Task: Look for space in San Benito Abad, Colombia from 4th August, 2023 to 8th August, 2023 for 1 adult in price range Rs.10000 to Rs.15000. Place can be private room with 1  bedroom having 1 bed and 1 bathroom. Property type can be flatguest house, hotel. Amenities needed are: wifi, washing machine. Booking option can be shelf check-in. Required host language is English.
Action: Mouse moved to (379, 90)
Screenshot: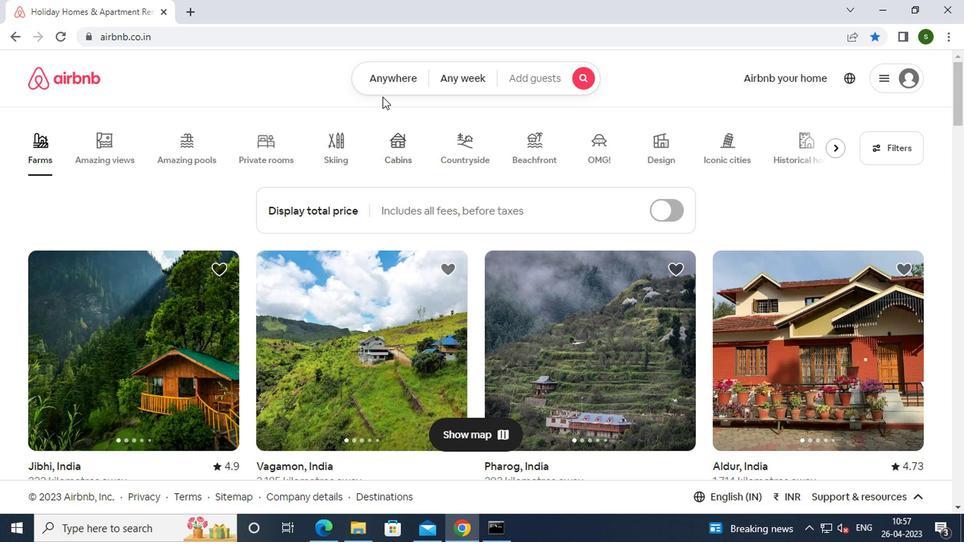 
Action: Mouse pressed left at (379, 90)
Screenshot: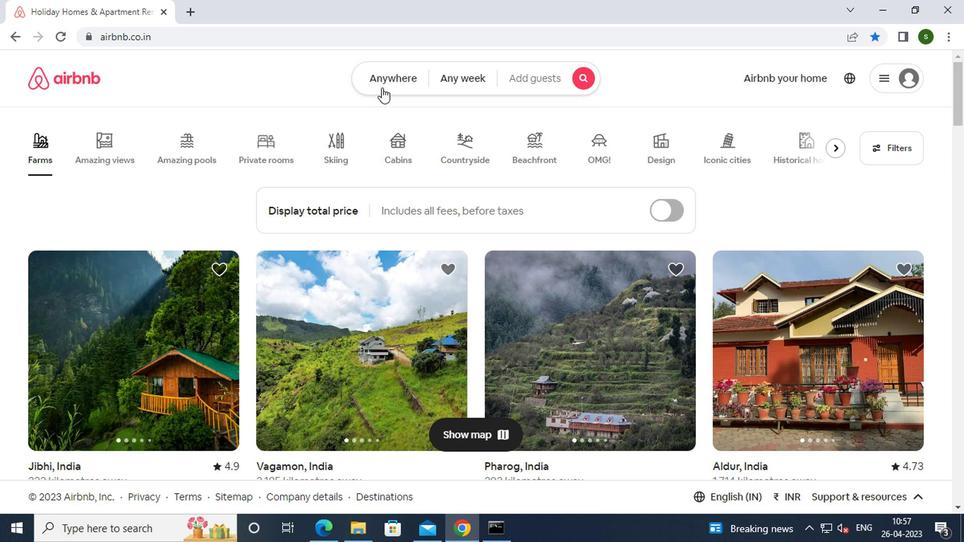 
Action: Mouse moved to (261, 142)
Screenshot: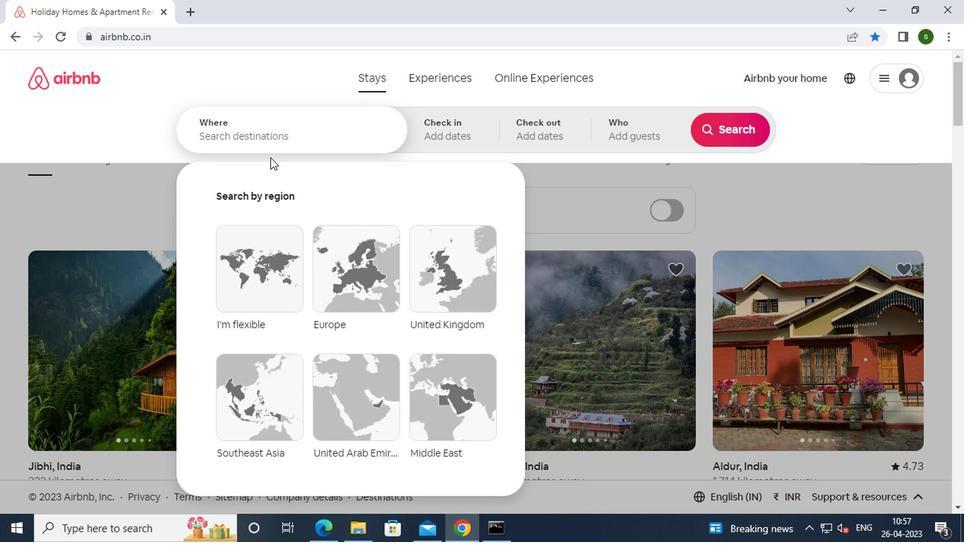 
Action: Mouse pressed left at (261, 142)
Screenshot: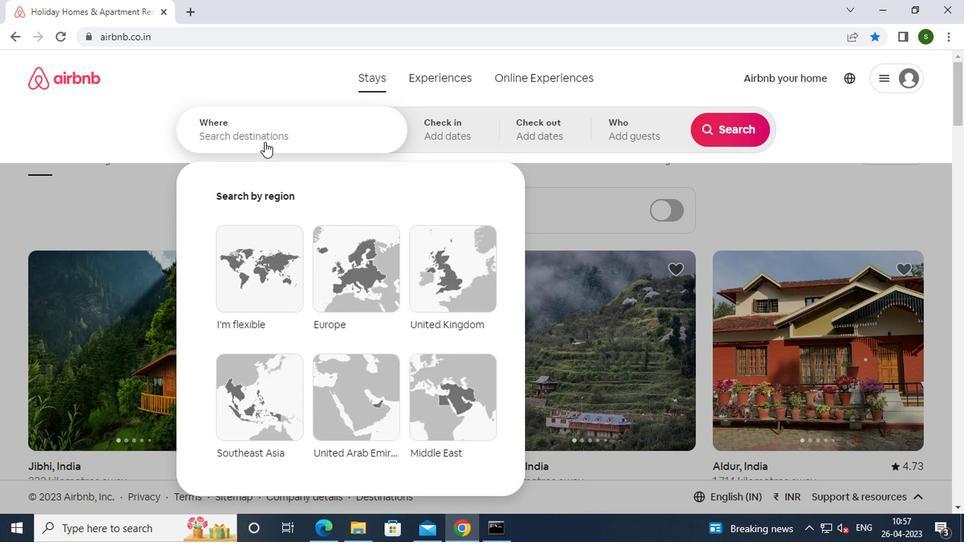 
Action: Mouse moved to (261, 141)
Screenshot: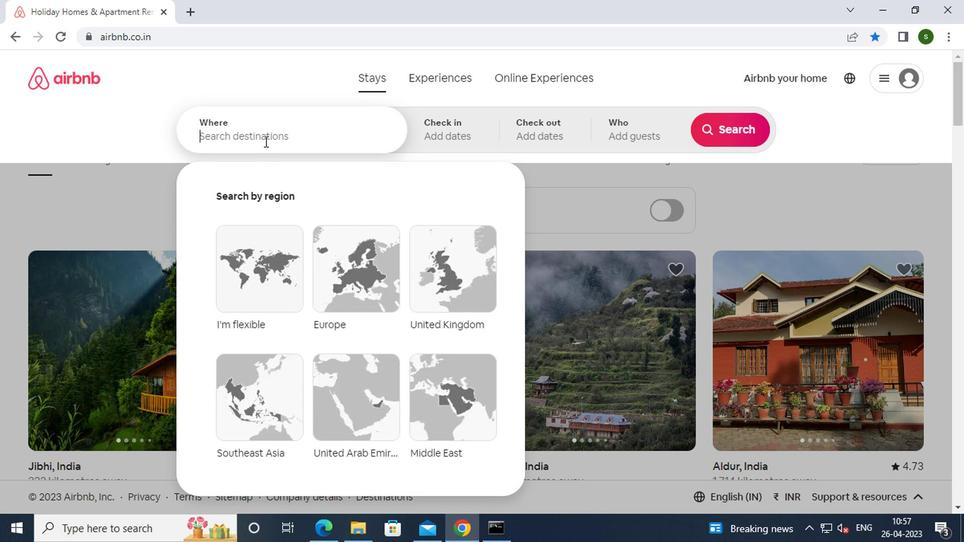 
Action: Key pressed s<Key.caps_lock>an<Key.space><Key.caps_lock>b<Key.caps_lock>enito<Key.space><Key.caps_lock>a<Key.caps_lock>bad,<Key.space><Key.caps_lock>c<Key.caps_lock>olombia<Key.enter>
Screenshot: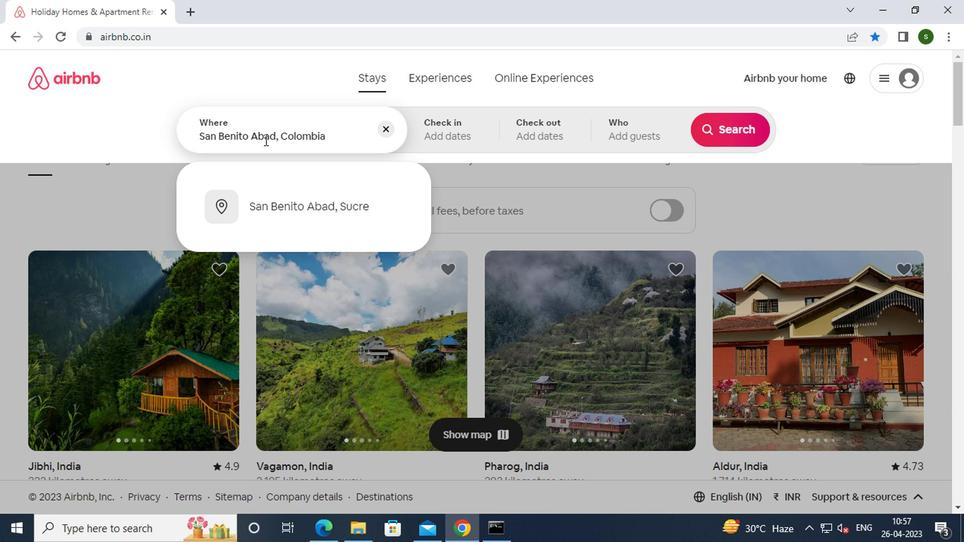 
Action: Mouse moved to (720, 242)
Screenshot: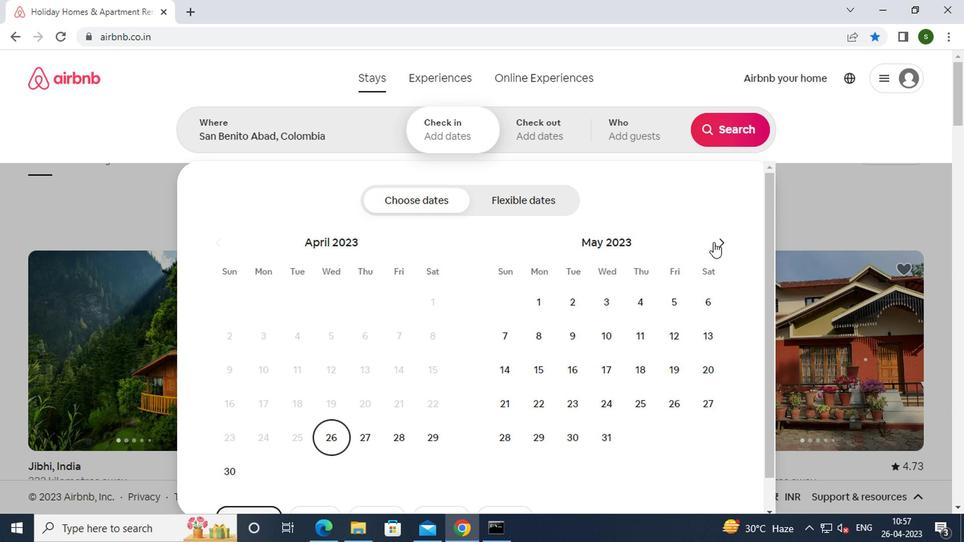 
Action: Mouse pressed left at (720, 242)
Screenshot: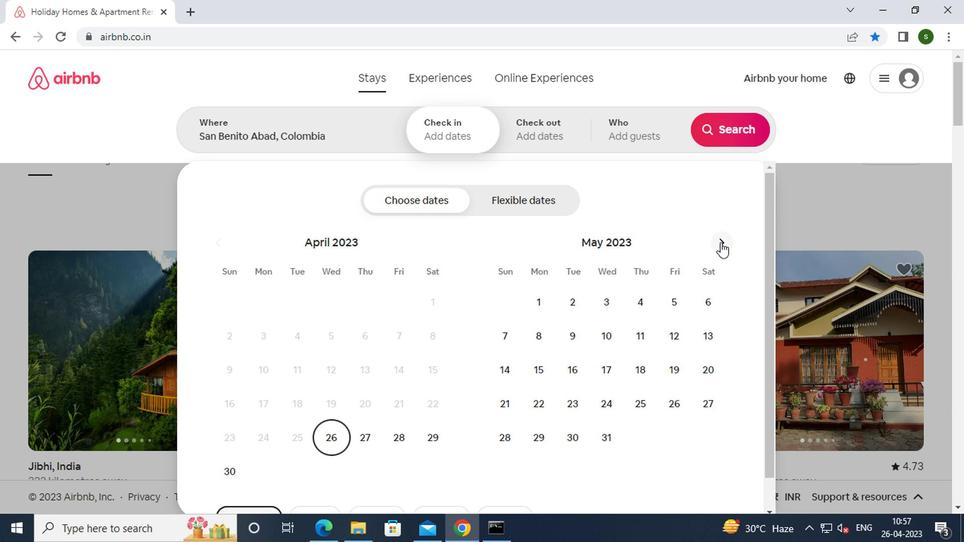 
Action: Mouse moved to (721, 241)
Screenshot: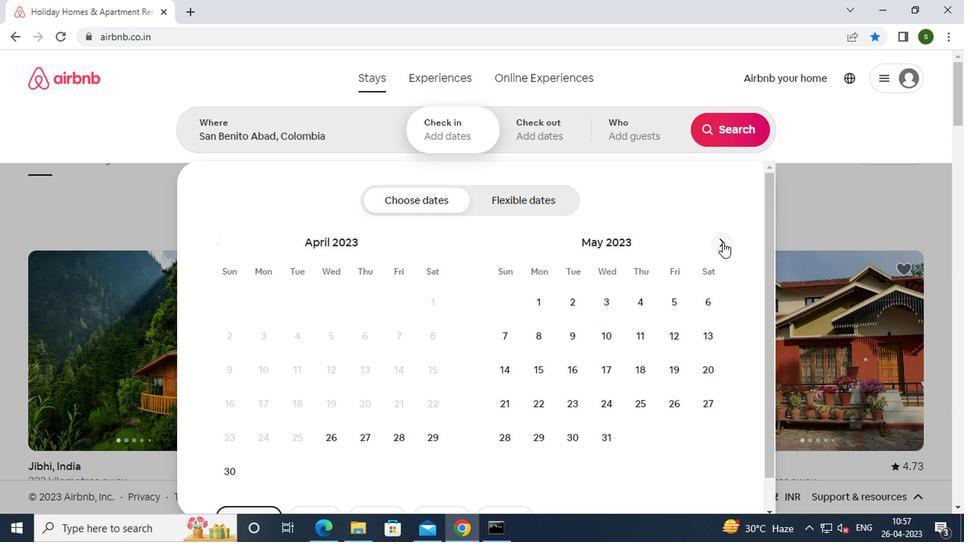 
Action: Mouse pressed left at (721, 241)
Screenshot: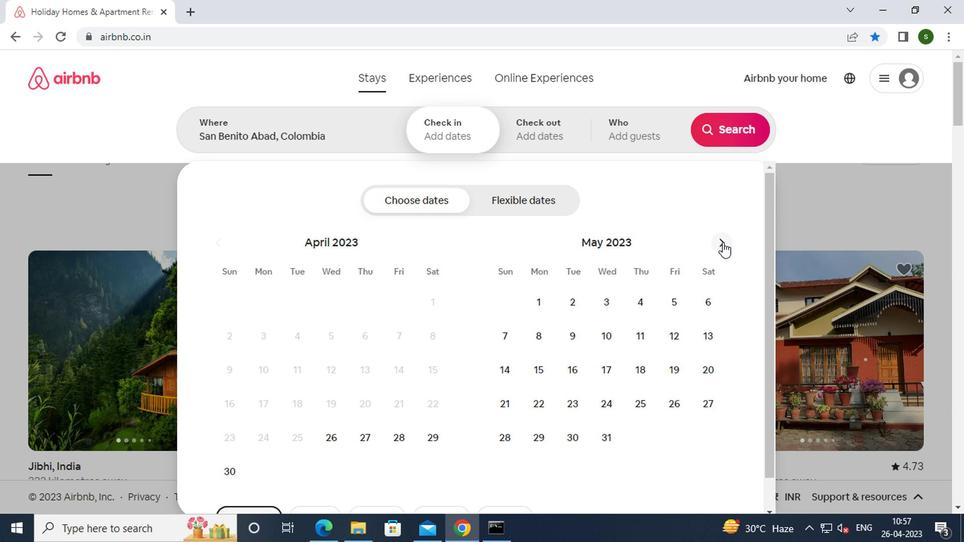 
Action: Mouse pressed left at (721, 241)
Screenshot: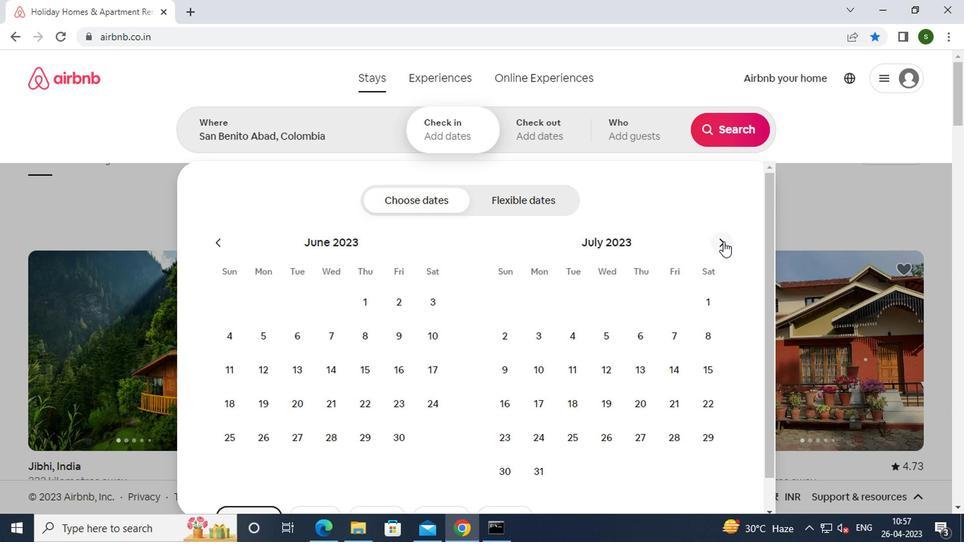 
Action: Mouse moved to (667, 293)
Screenshot: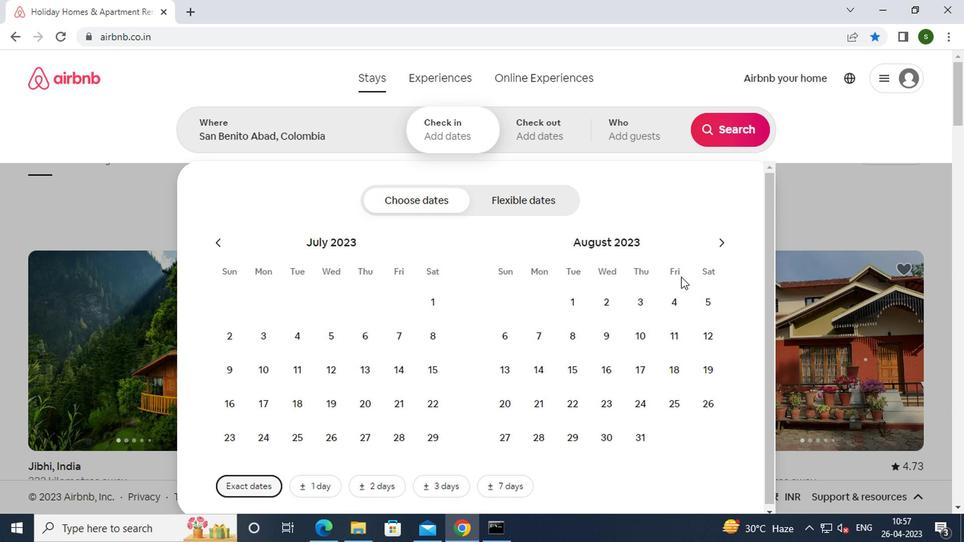 
Action: Mouse pressed left at (667, 293)
Screenshot: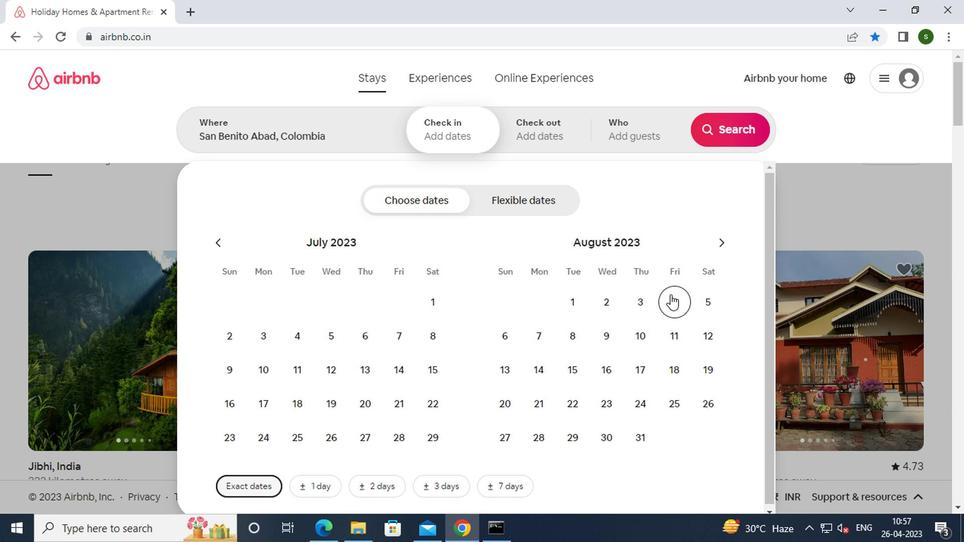 
Action: Mouse moved to (574, 329)
Screenshot: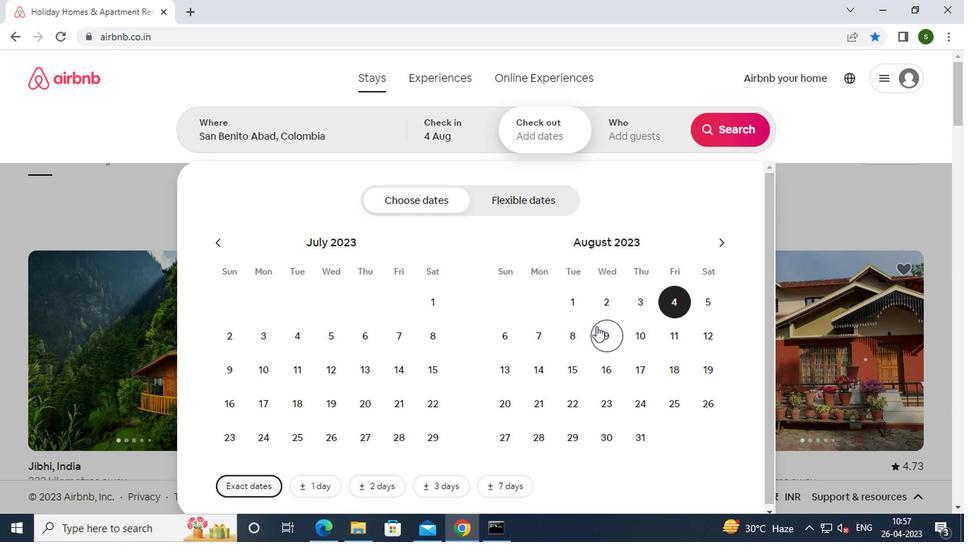 
Action: Mouse pressed left at (574, 329)
Screenshot: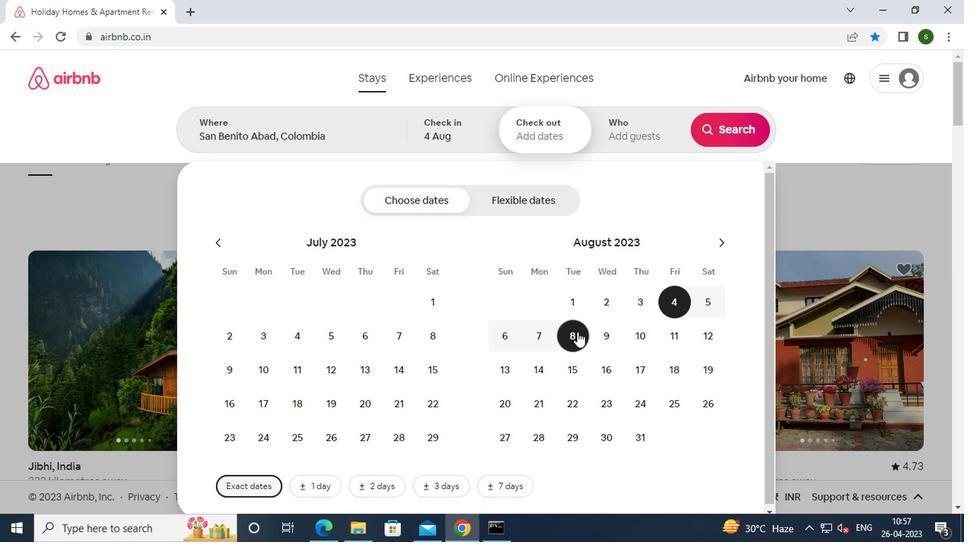 
Action: Mouse moved to (626, 134)
Screenshot: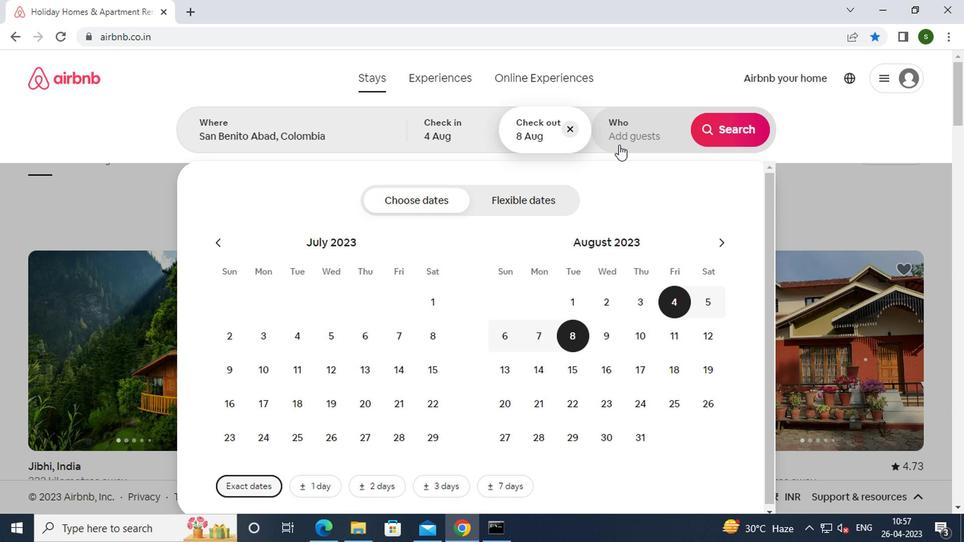 
Action: Mouse pressed left at (626, 134)
Screenshot: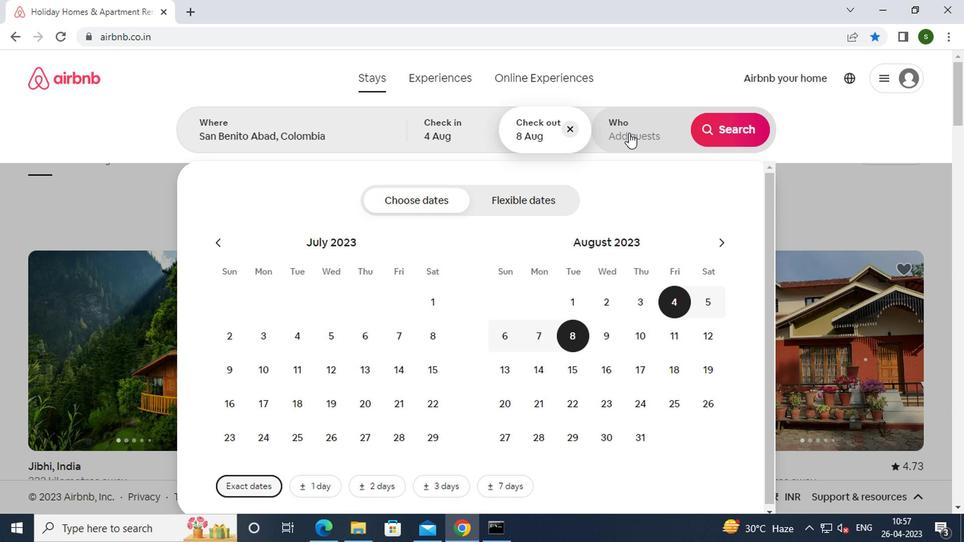 
Action: Mouse moved to (730, 208)
Screenshot: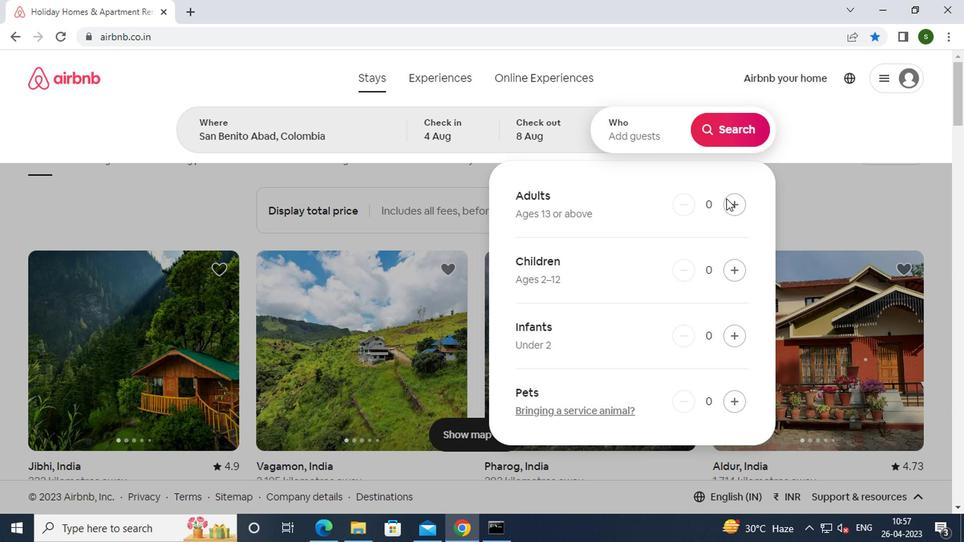 
Action: Mouse pressed left at (730, 208)
Screenshot: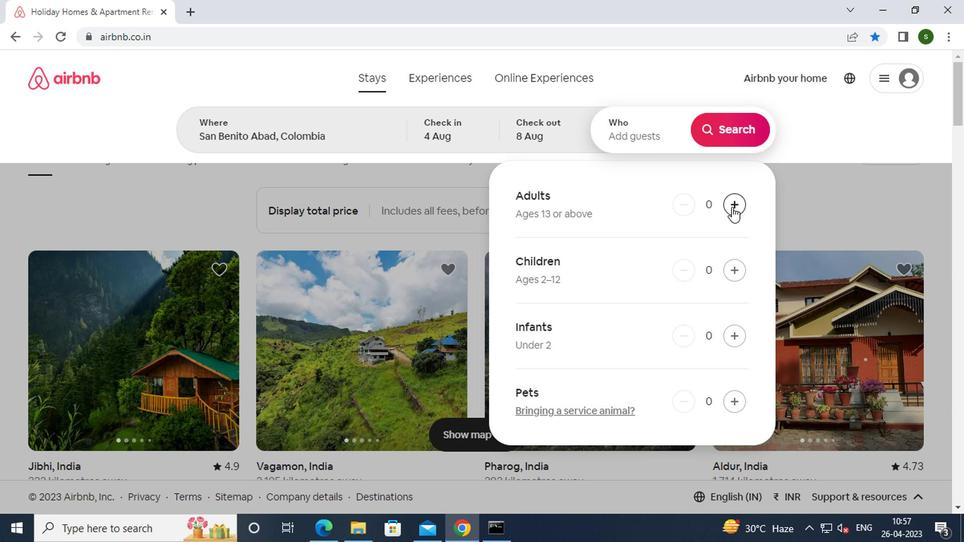 
Action: Mouse moved to (723, 137)
Screenshot: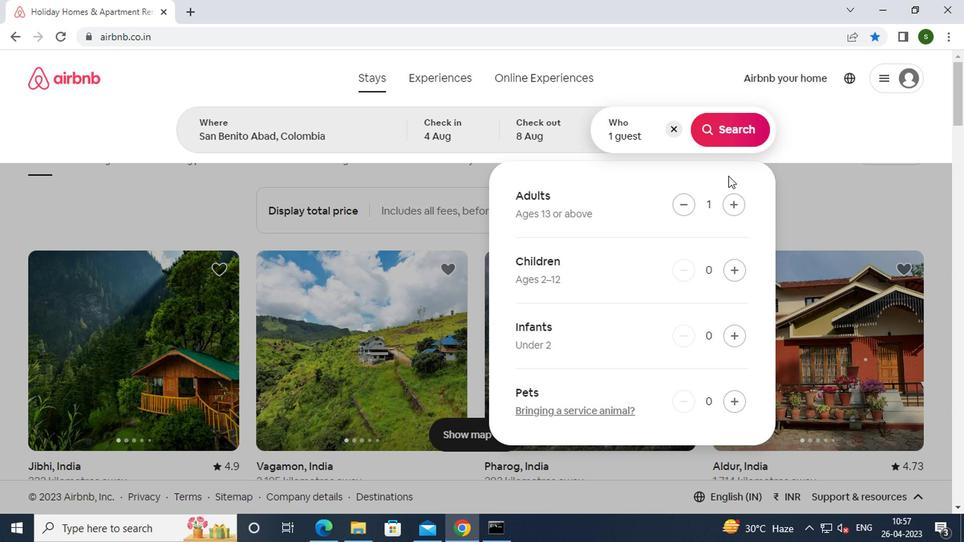 
Action: Mouse pressed left at (723, 137)
Screenshot: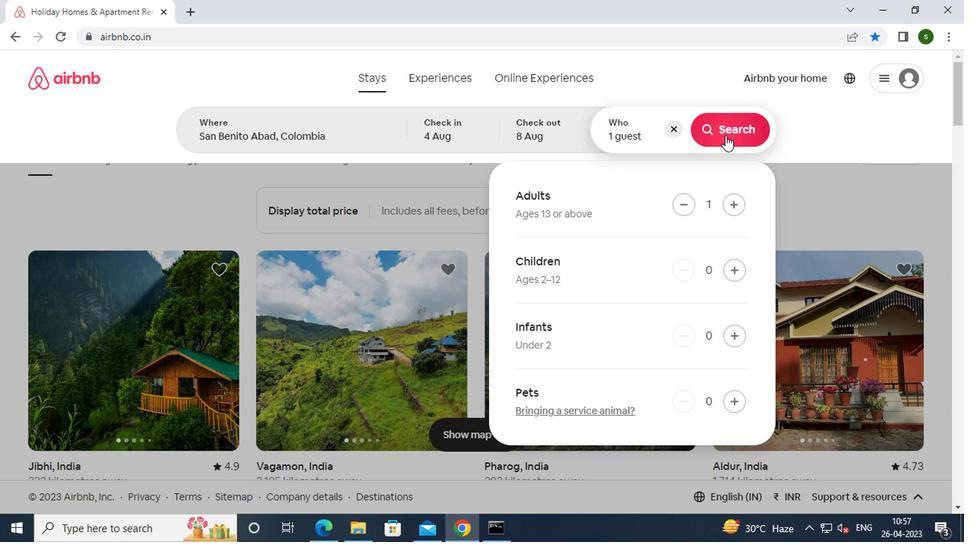 
Action: Mouse moved to (907, 136)
Screenshot: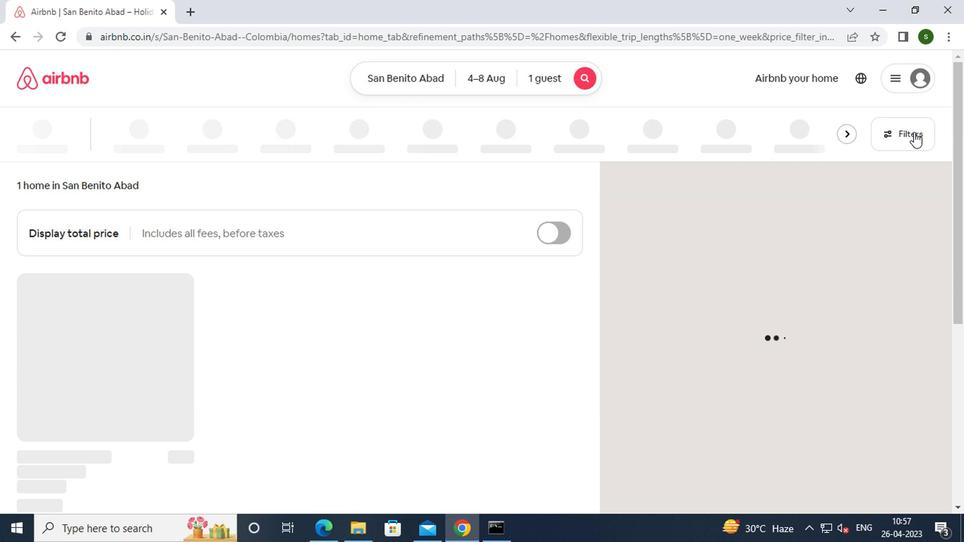 
Action: Mouse pressed left at (907, 136)
Screenshot: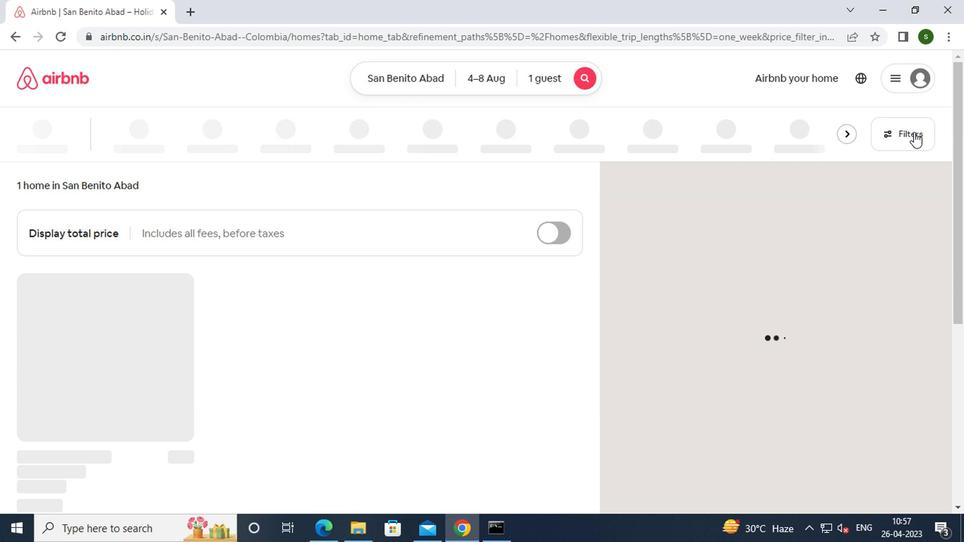 
Action: Mouse moved to (435, 267)
Screenshot: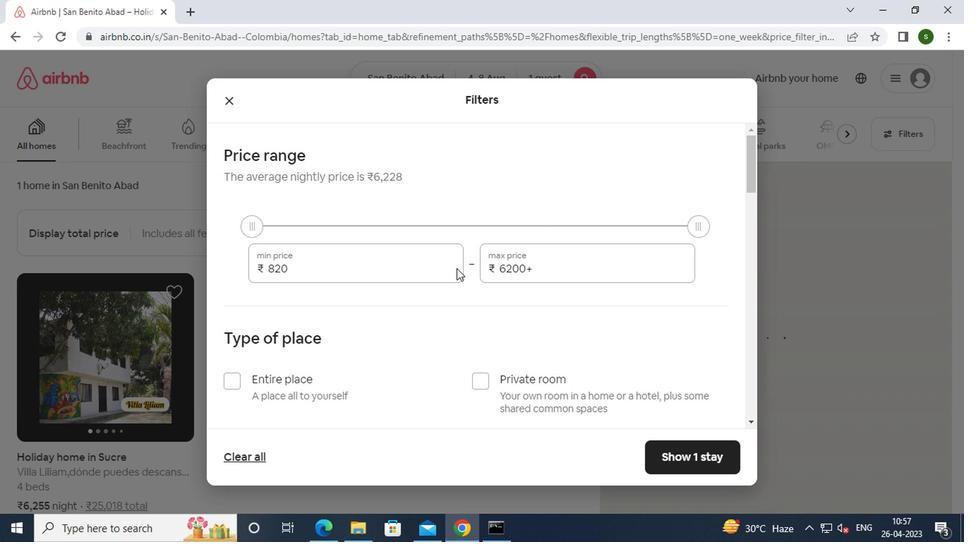 
Action: Mouse pressed left at (435, 267)
Screenshot: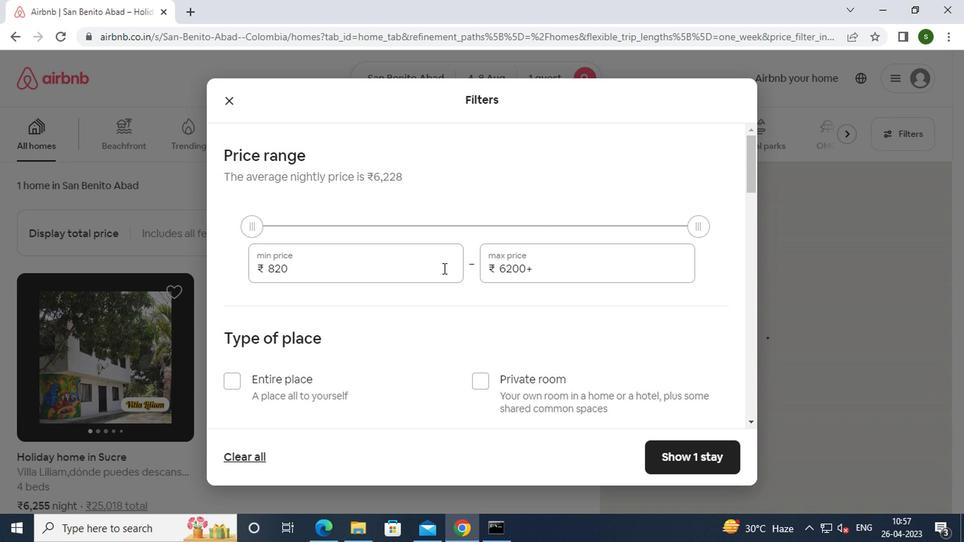 
Action: Mouse moved to (434, 268)
Screenshot: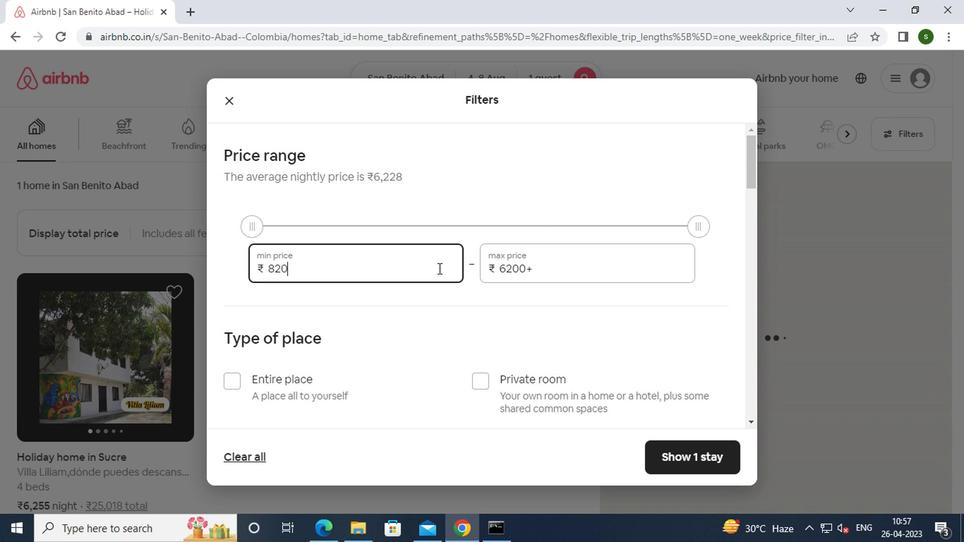 
Action: Key pressed <Key.backspace><Key.backspace><Key.backspace><Key.backspace><Key.backspace><Key.backspace><Key.backspace><Key.backspace><Key.backspace>10000
Screenshot: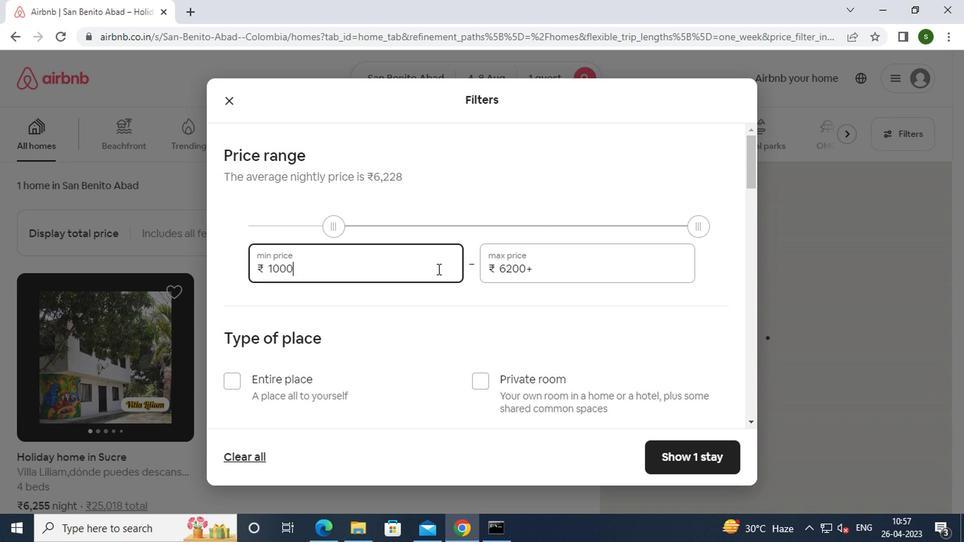 
Action: Mouse moved to (570, 271)
Screenshot: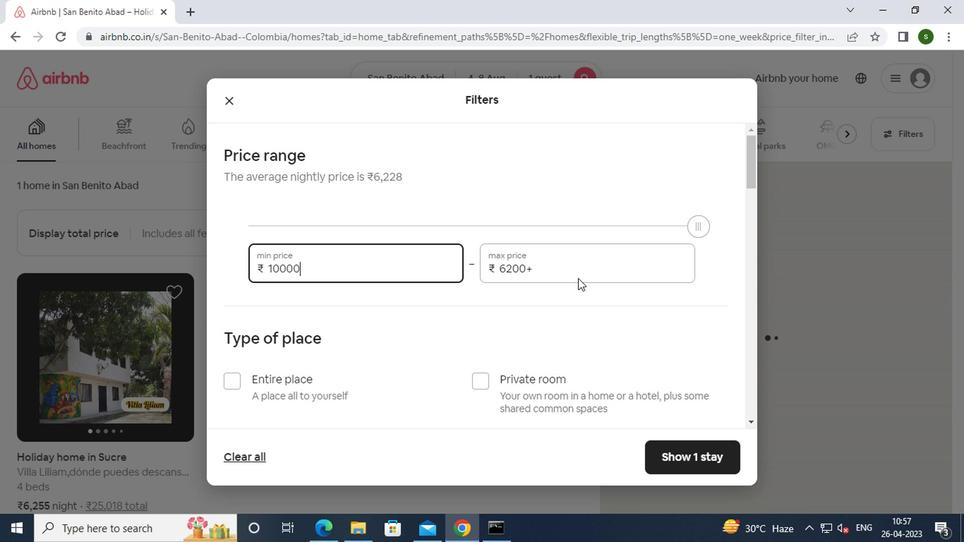 
Action: Mouse pressed left at (570, 271)
Screenshot: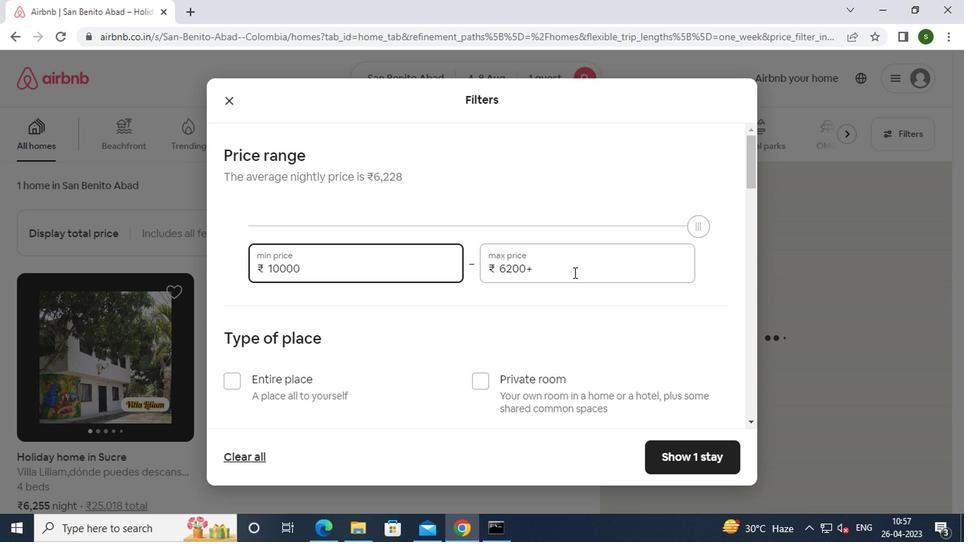 
Action: Key pressed <Key.backspace><Key.backspace><Key.backspace><Key.backspace><Key.backspace><Key.backspace><Key.backspace><Key.backspace><Key.backspace><Key.backspace>15000
Screenshot: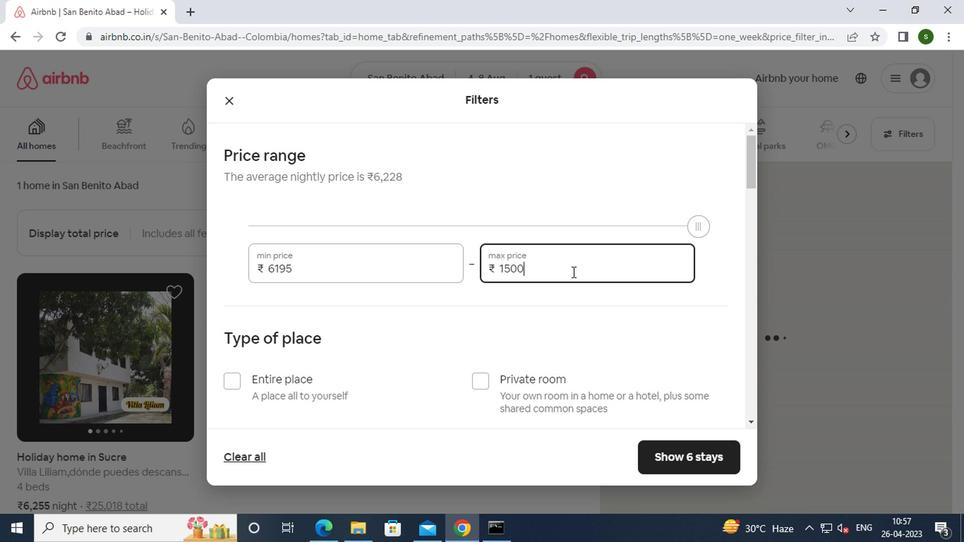 
Action: Mouse moved to (467, 289)
Screenshot: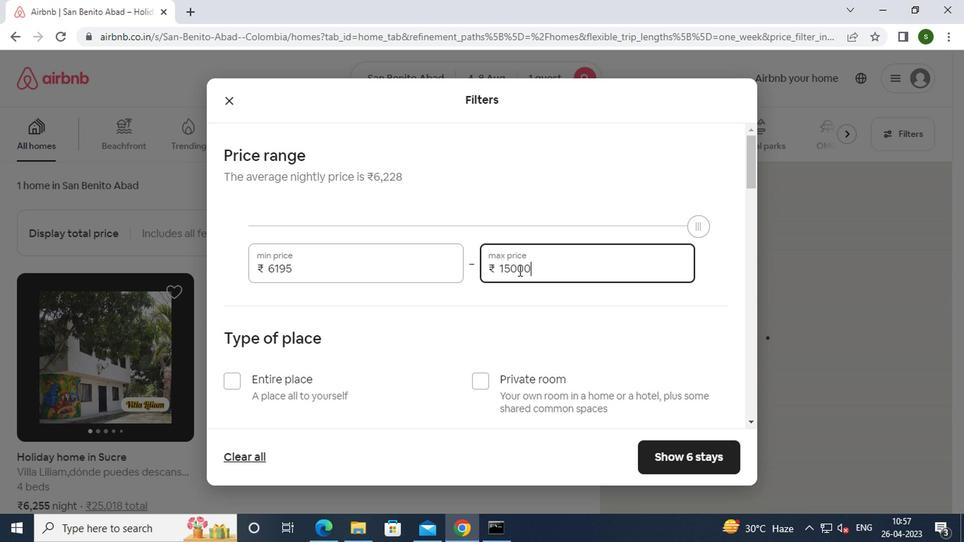 
Action: Mouse scrolled (467, 288) with delta (0, -1)
Screenshot: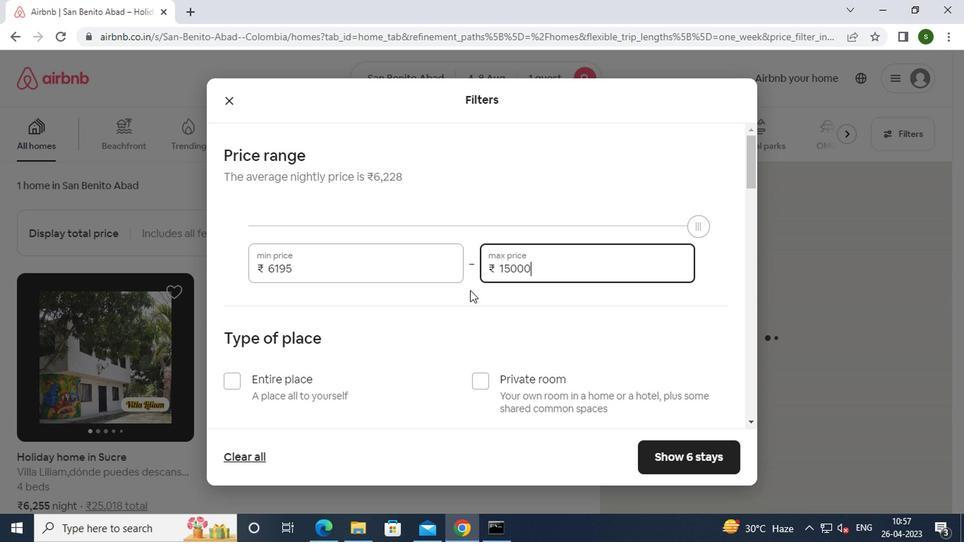 
Action: Mouse moved to (476, 306)
Screenshot: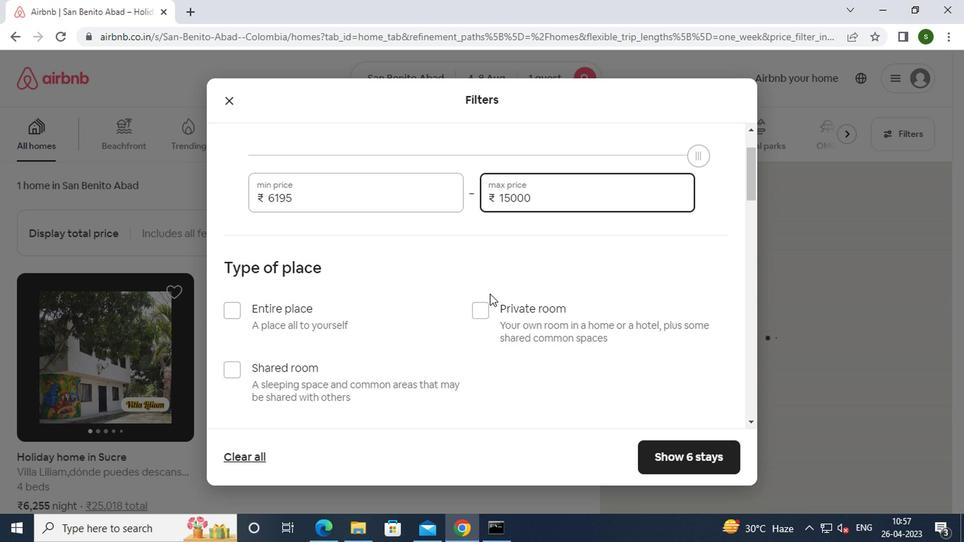 
Action: Mouse pressed left at (476, 306)
Screenshot: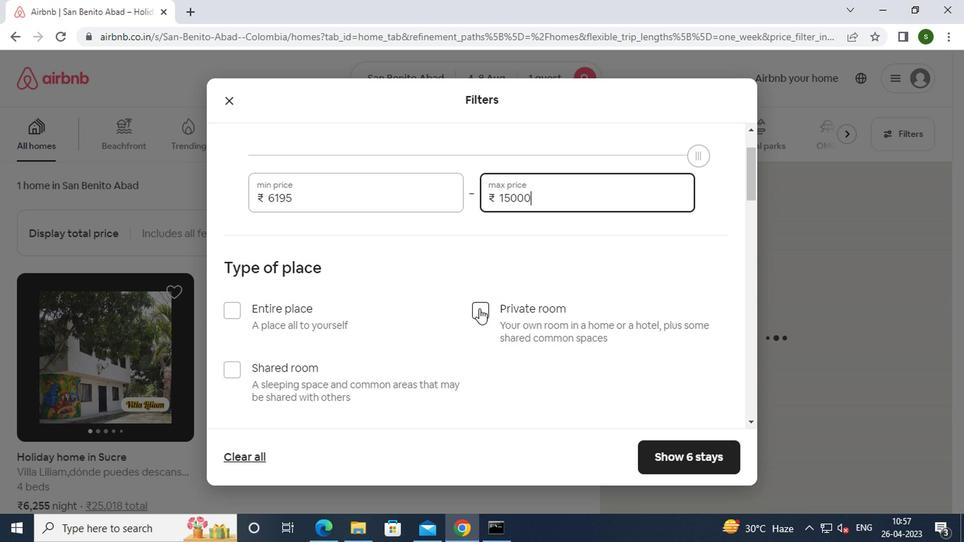 
Action: Mouse moved to (417, 282)
Screenshot: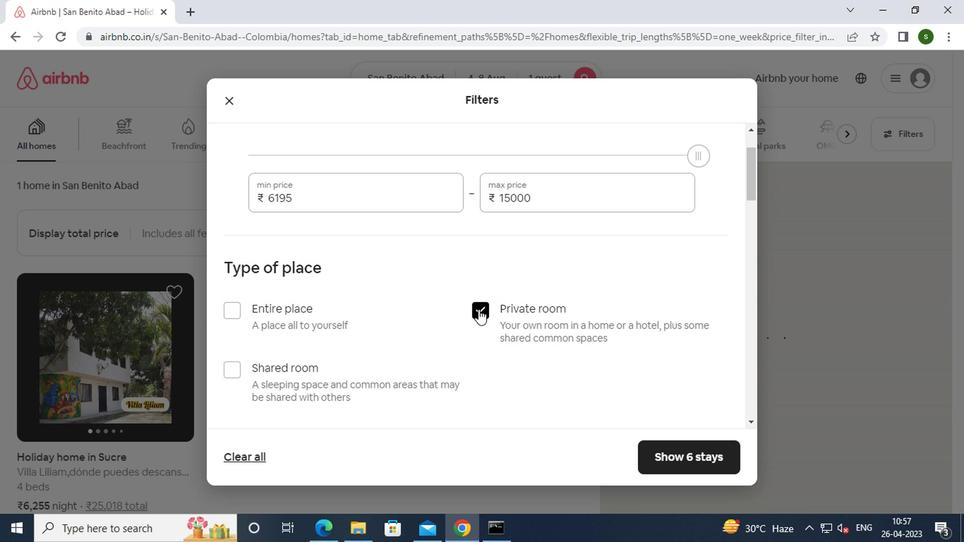 
Action: Mouse scrolled (417, 281) with delta (0, -1)
Screenshot: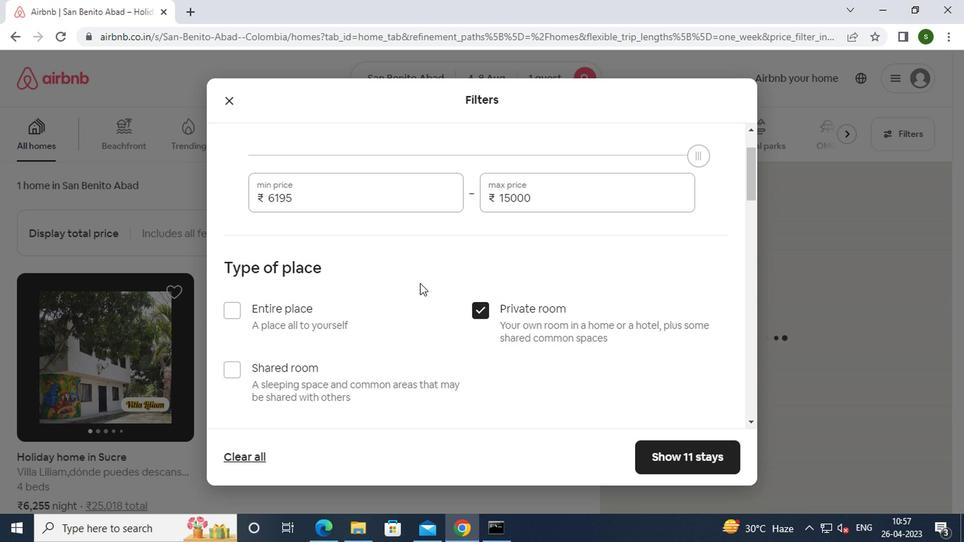 
Action: Mouse scrolled (417, 281) with delta (0, -1)
Screenshot: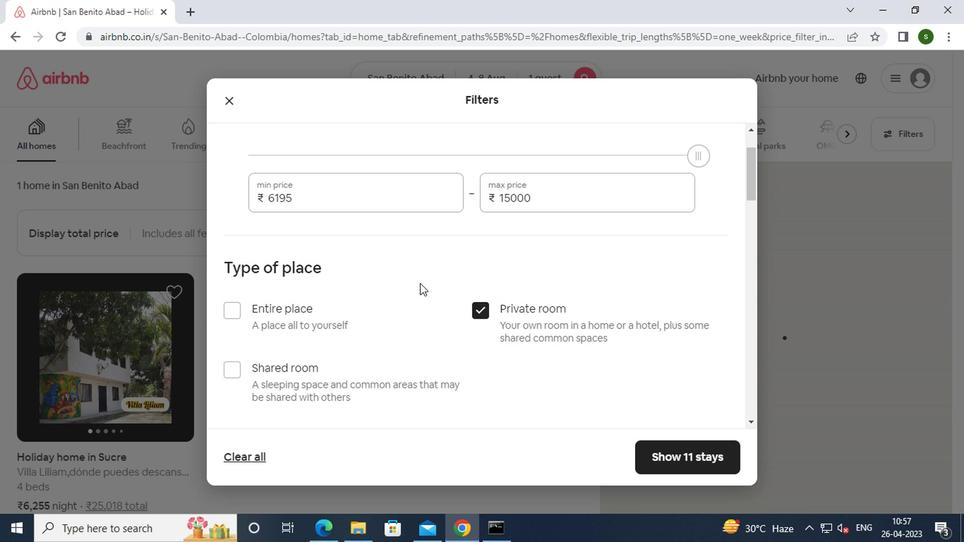 
Action: Mouse scrolled (417, 281) with delta (0, -1)
Screenshot: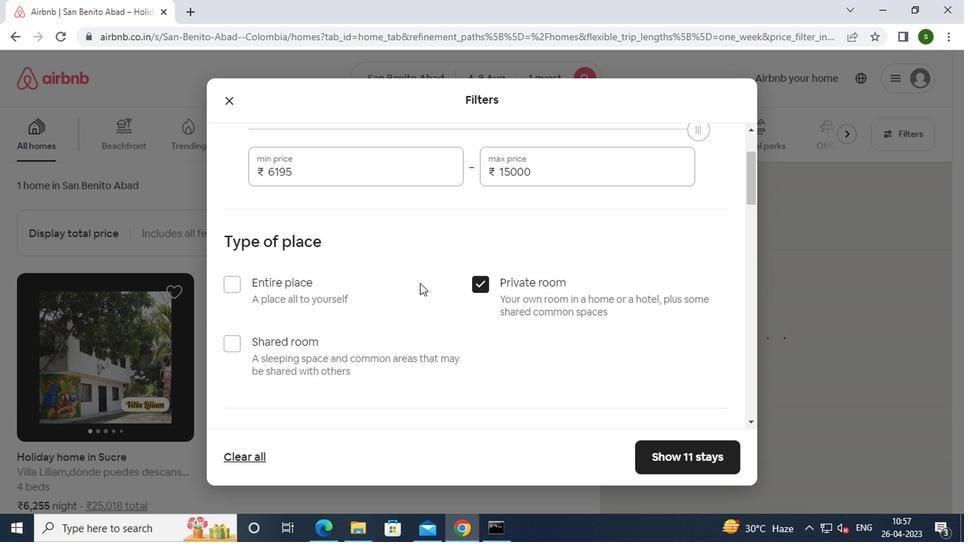 
Action: Mouse scrolled (417, 281) with delta (0, -1)
Screenshot: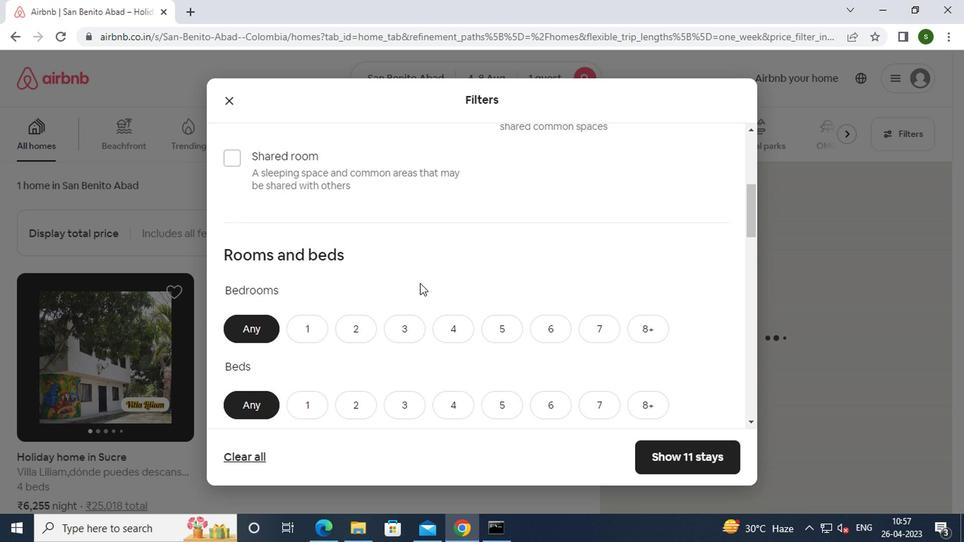 
Action: Mouse scrolled (417, 281) with delta (0, -1)
Screenshot: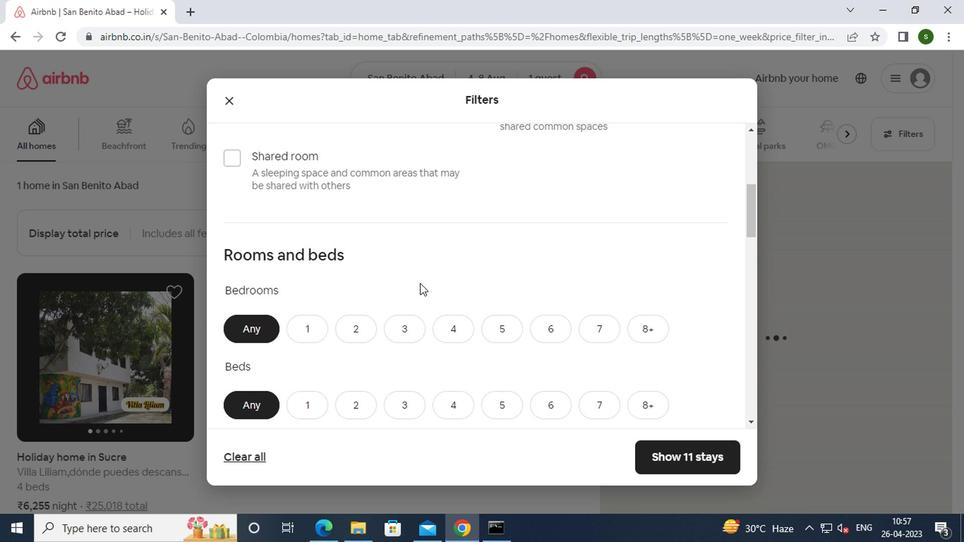 
Action: Mouse moved to (310, 186)
Screenshot: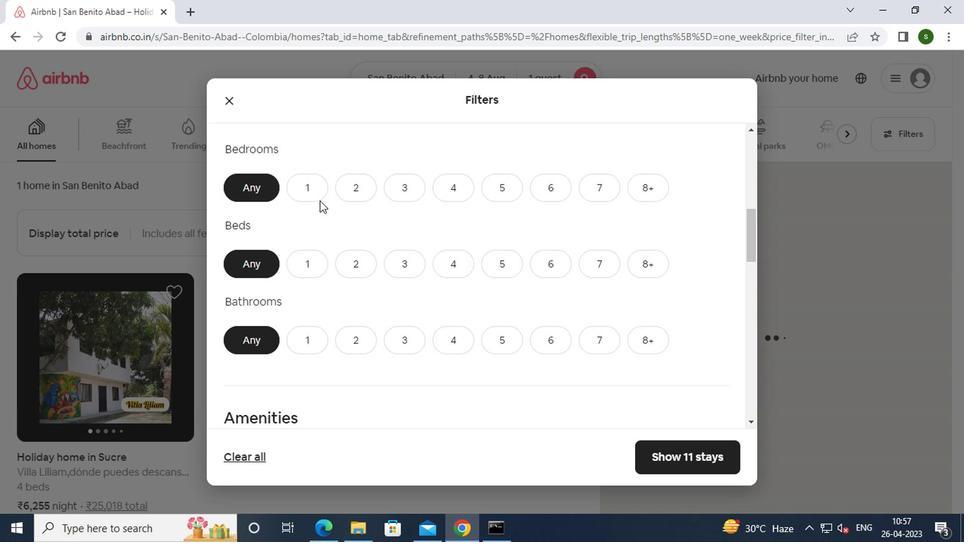 
Action: Mouse pressed left at (310, 186)
Screenshot: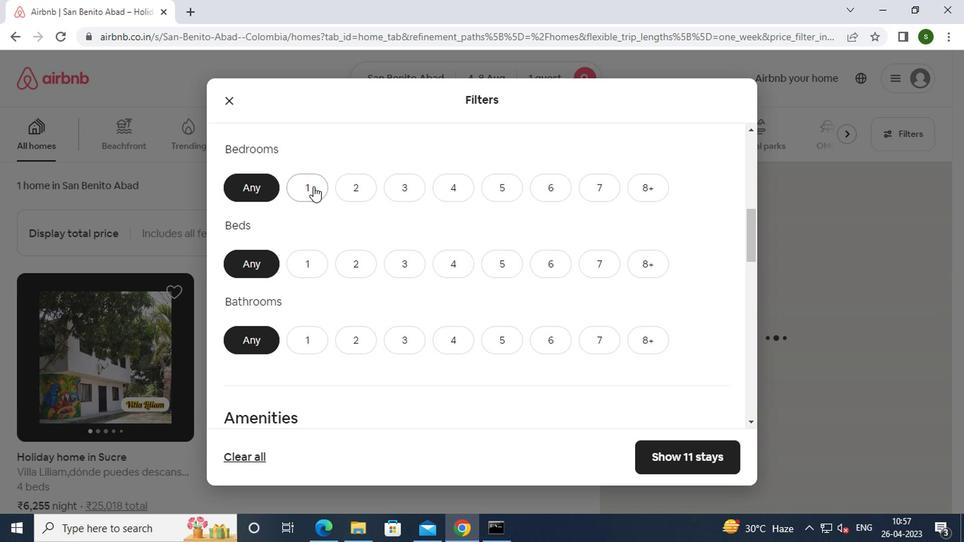 
Action: Mouse moved to (313, 264)
Screenshot: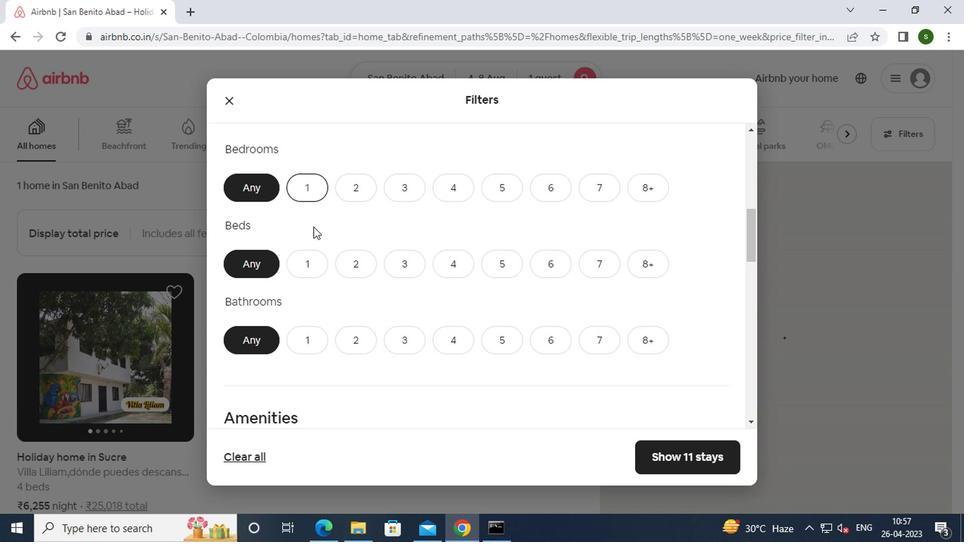 
Action: Mouse pressed left at (313, 264)
Screenshot: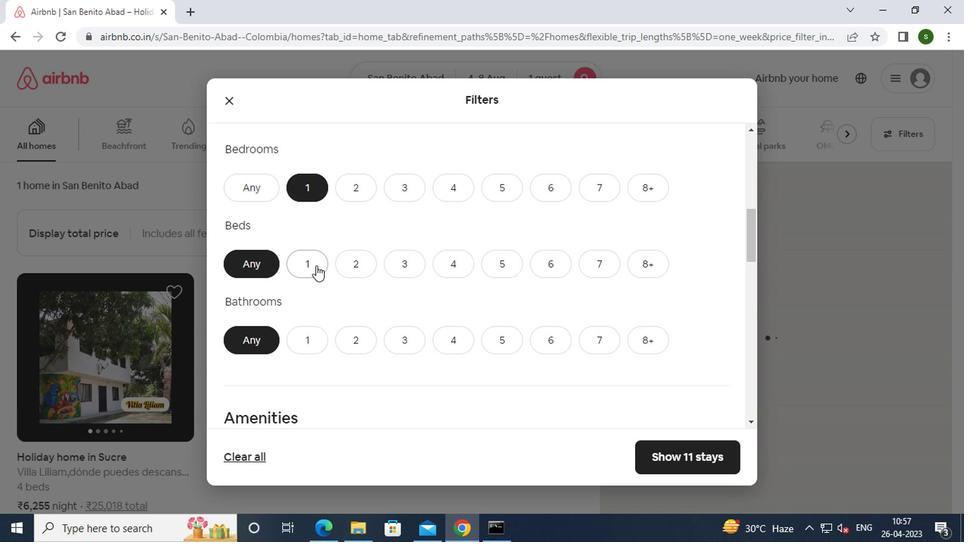 
Action: Mouse moved to (313, 338)
Screenshot: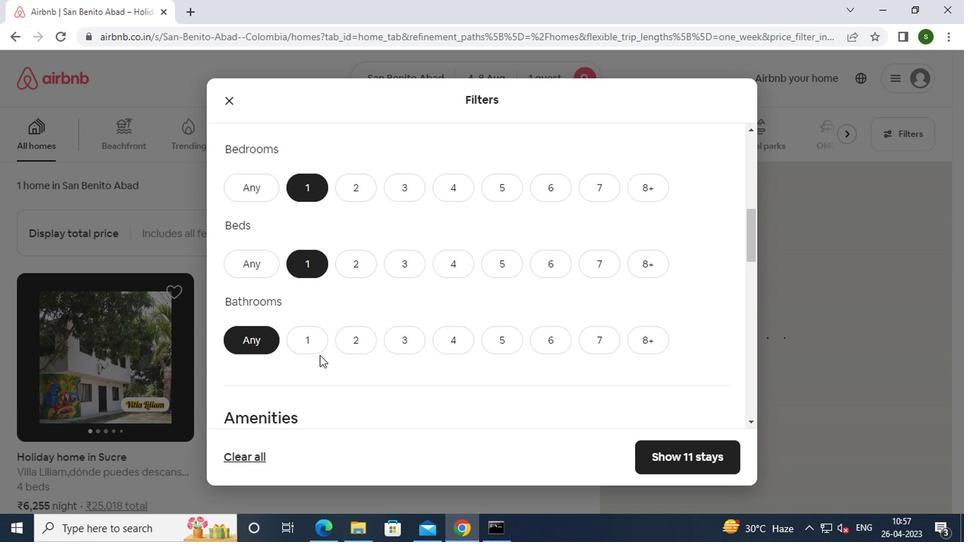 
Action: Mouse pressed left at (313, 338)
Screenshot: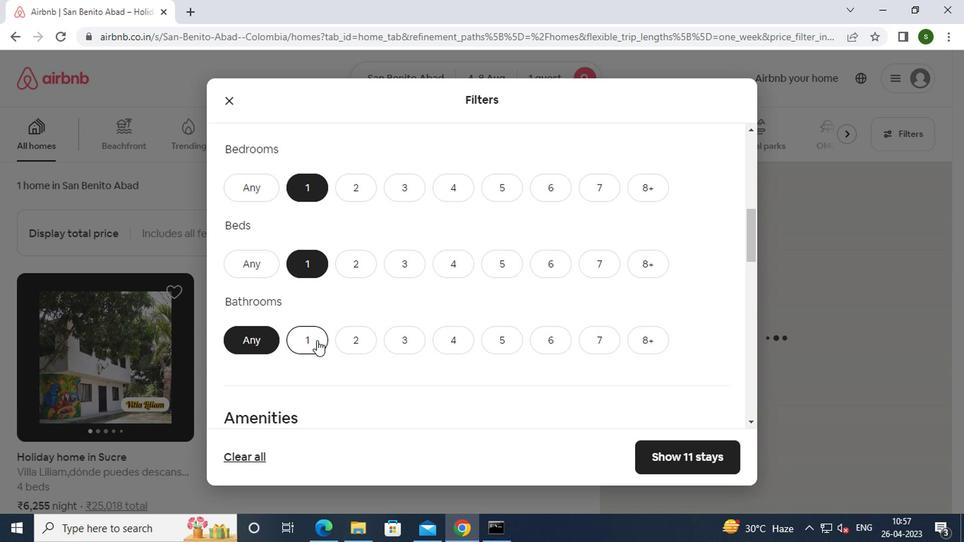 
Action: Mouse moved to (433, 295)
Screenshot: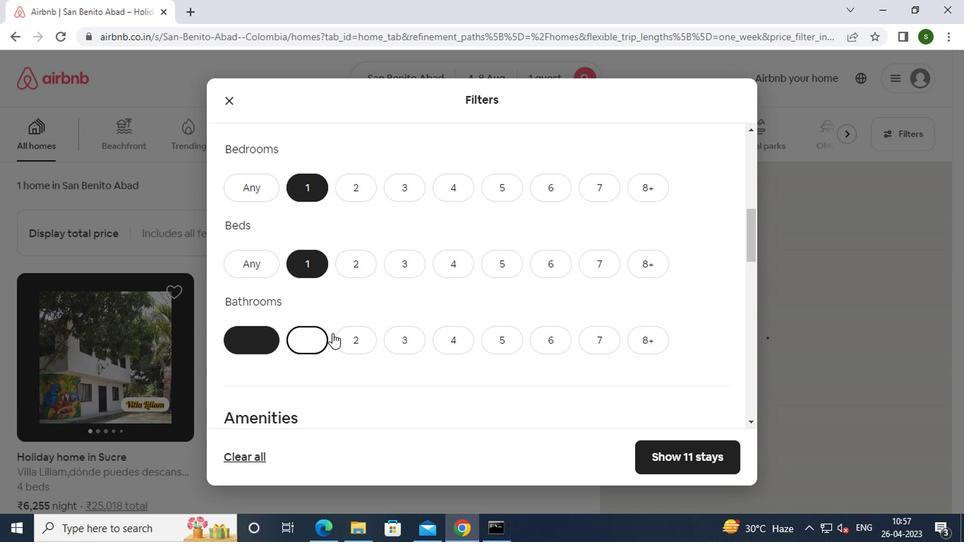 
Action: Mouse scrolled (433, 295) with delta (0, 0)
Screenshot: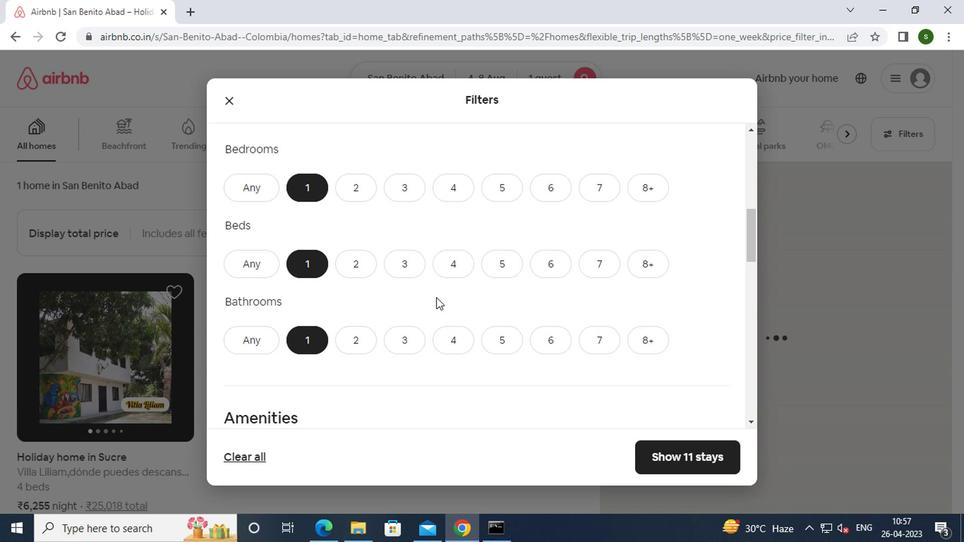 
Action: Mouse scrolled (433, 295) with delta (0, 0)
Screenshot: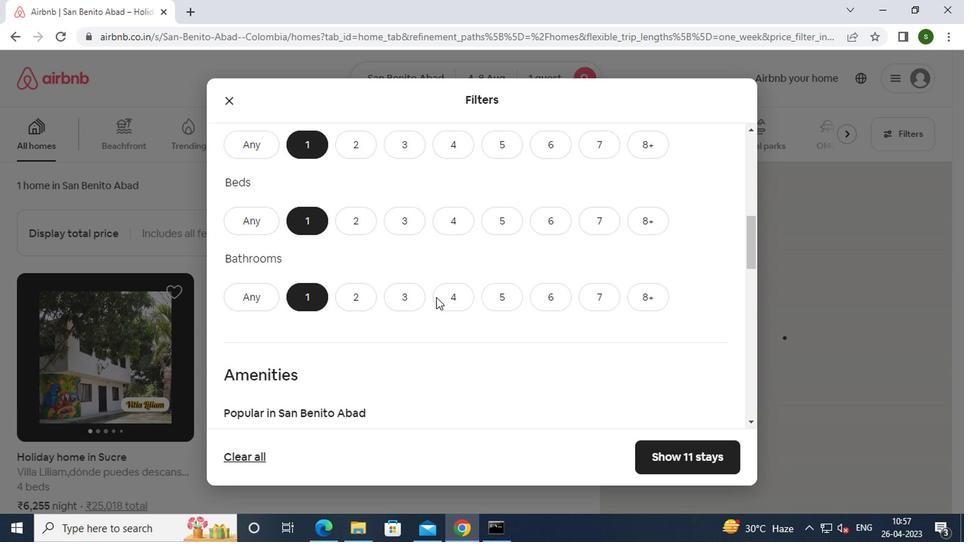 
Action: Mouse scrolled (433, 295) with delta (0, 0)
Screenshot: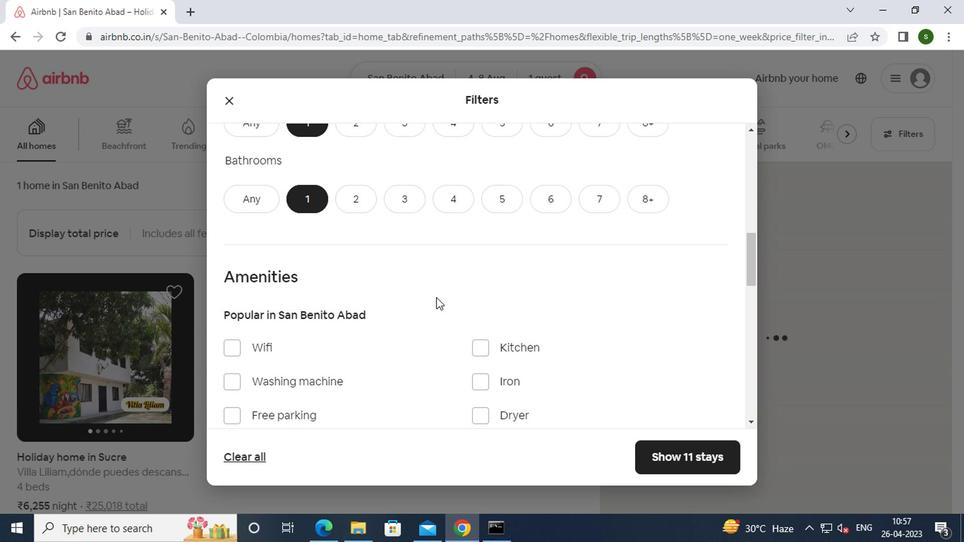 
Action: Mouse scrolled (433, 295) with delta (0, 0)
Screenshot: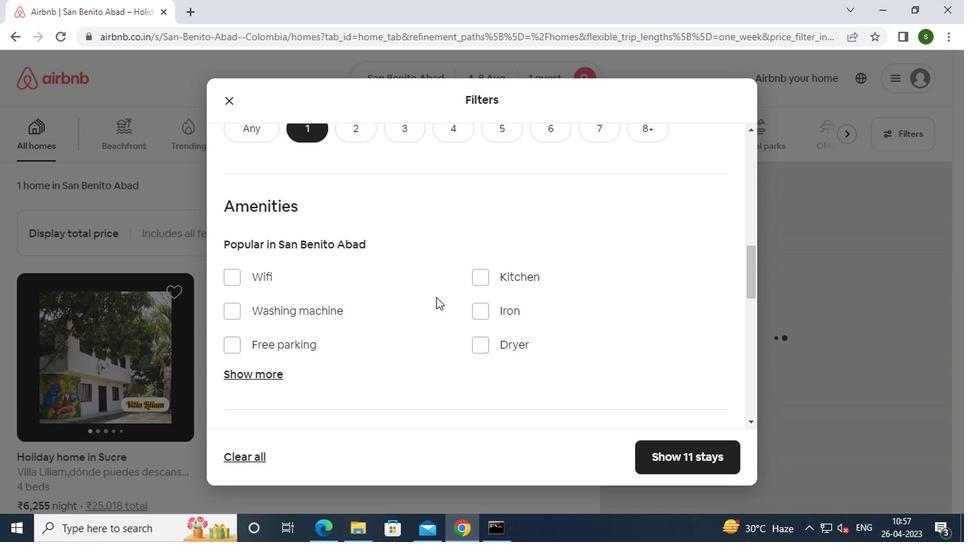 
Action: Mouse moved to (259, 207)
Screenshot: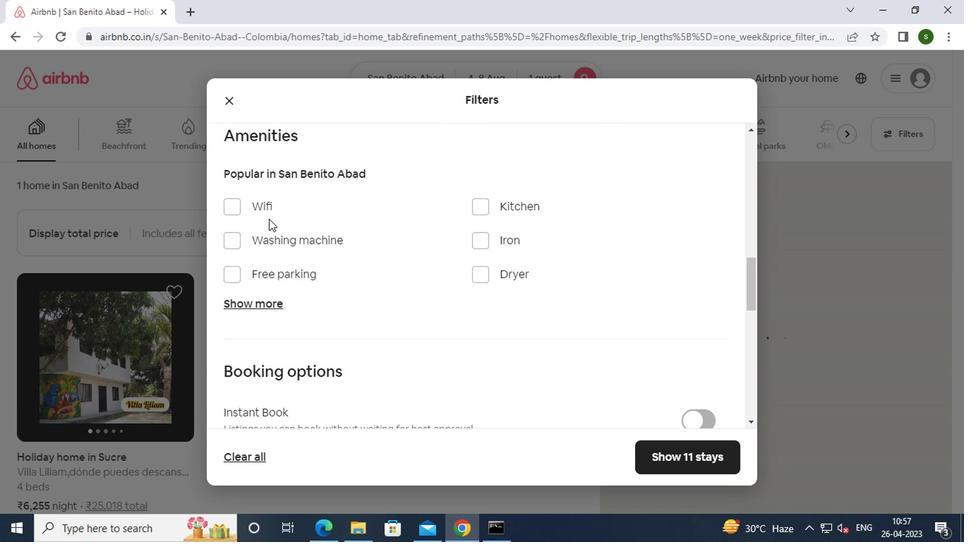 
Action: Mouse pressed left at (259, 207)
Screenshot: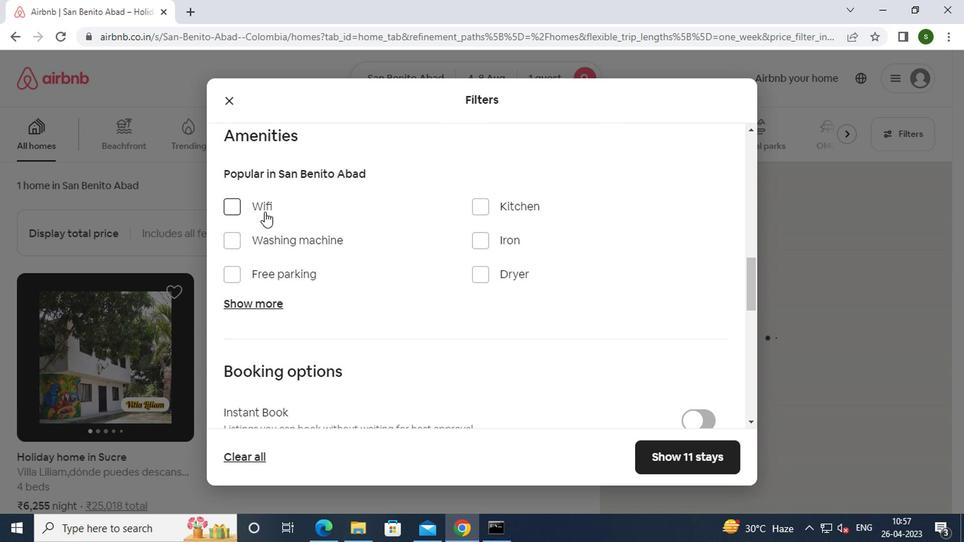 
Action: Mouse moved to (283, 243)
Screenshot: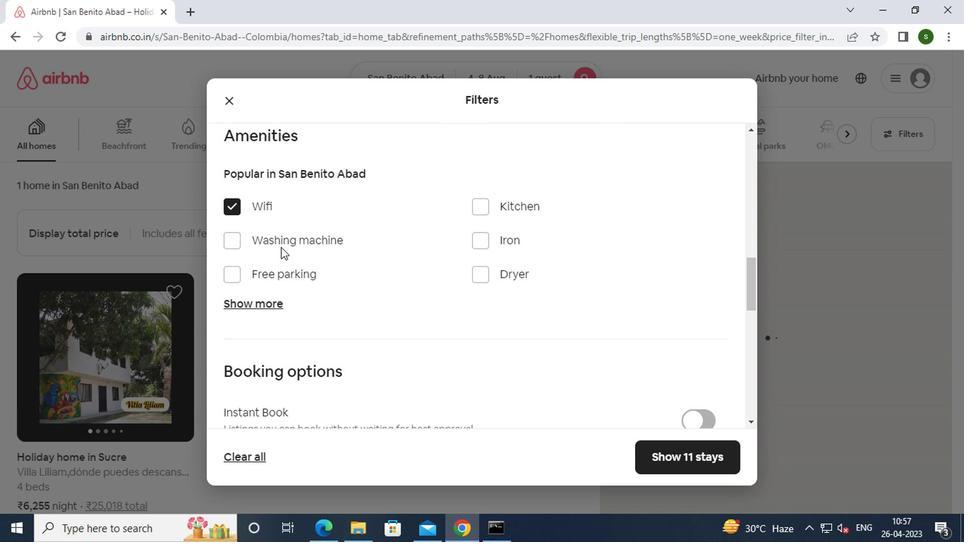 
Action: Mouse pressed left at (283, 243)
Screenshot: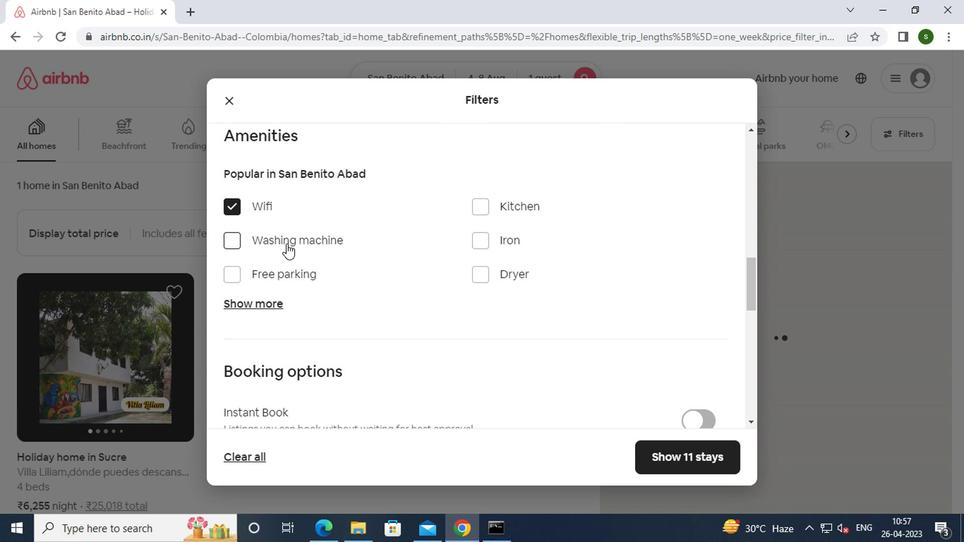 
Action: Mouse moved to (410, 250)
Screenshot: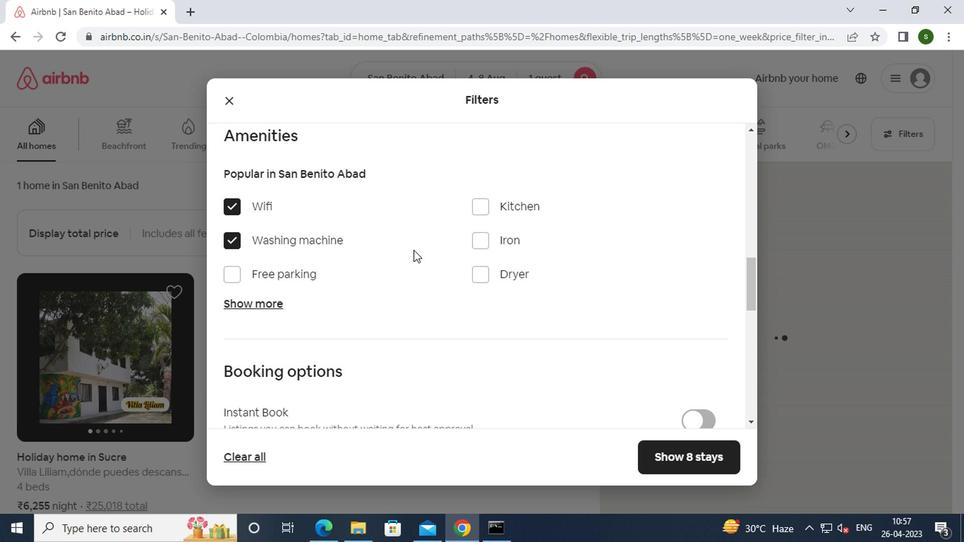 
Action: Mouse scrolled (410, 249) with delta (0, 0)
Screenshot: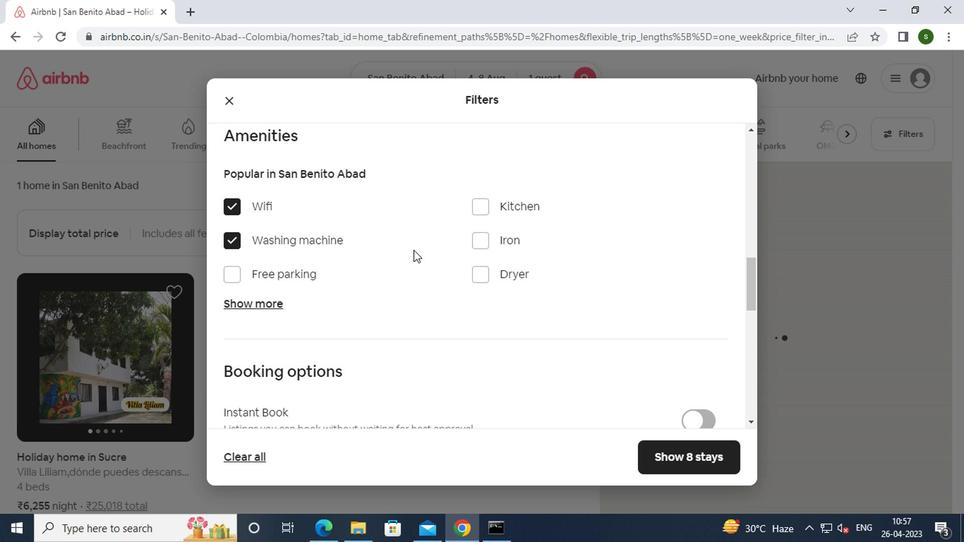 
Action: Mouse scrolled (410, 249) with delta (0, 0)
Screenshot: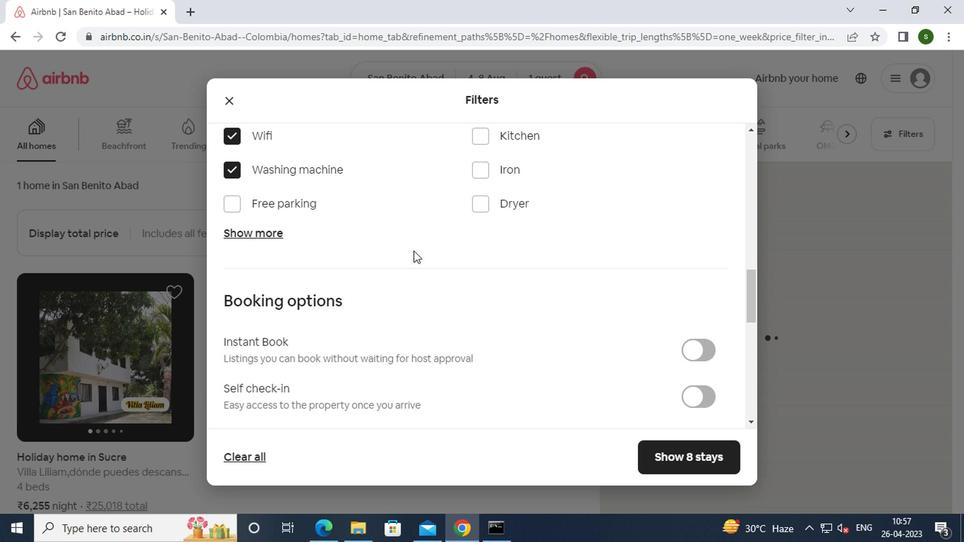 
Action: Mouse moved to (699, 325)
Screenshot: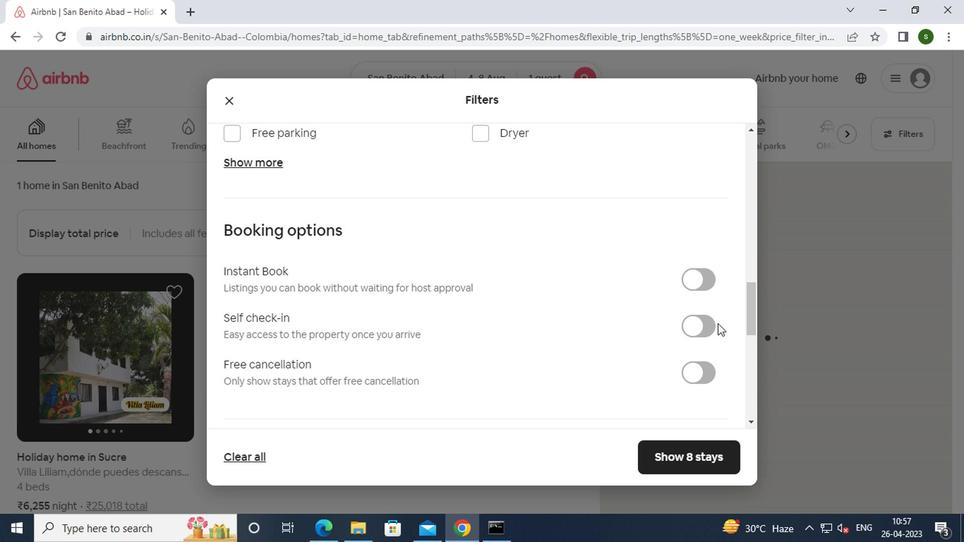 
Action: Mouse pressed left at (699, 325)
Screenshot: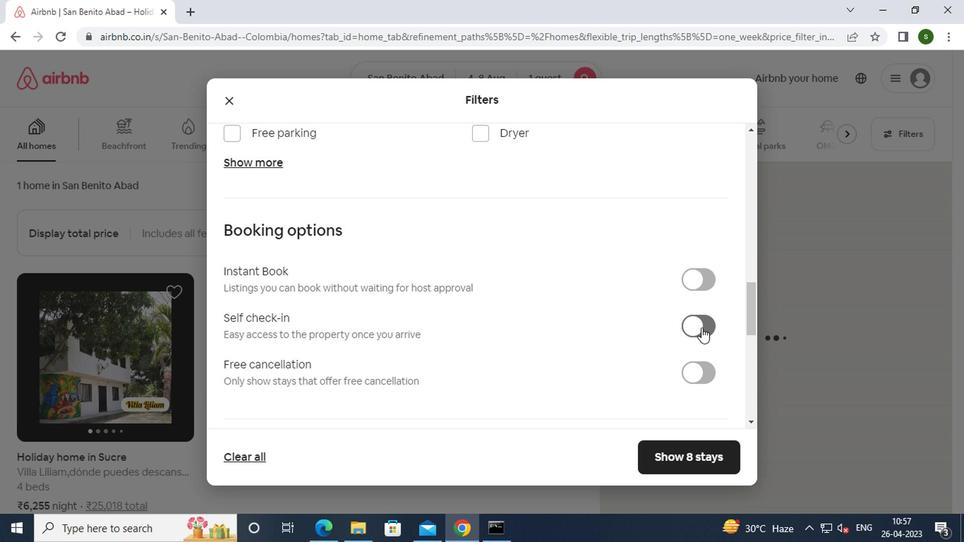 
Action: Mouse moved to (542, 298)
Screenshot: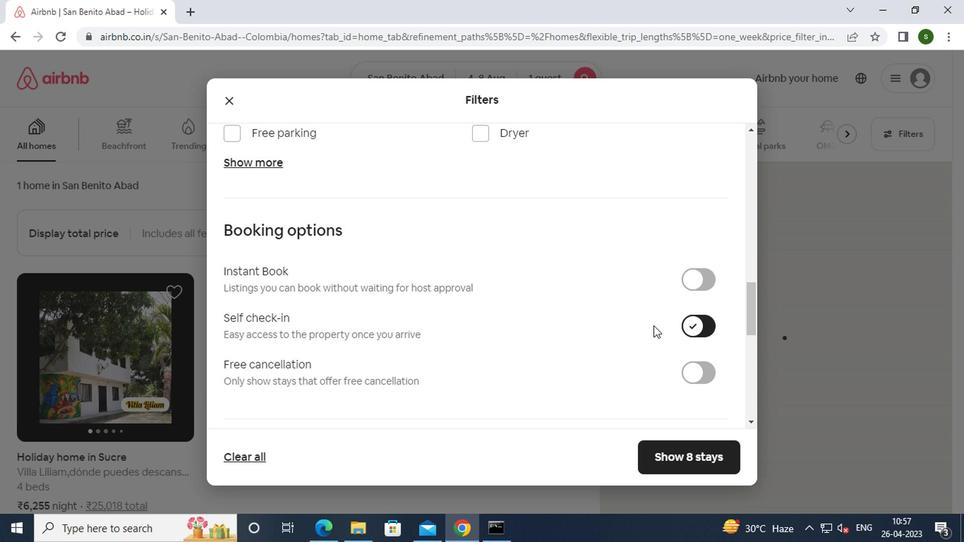 
Action: Mouse scrolled (542, 297) with delta (0, -1)
Screenshot: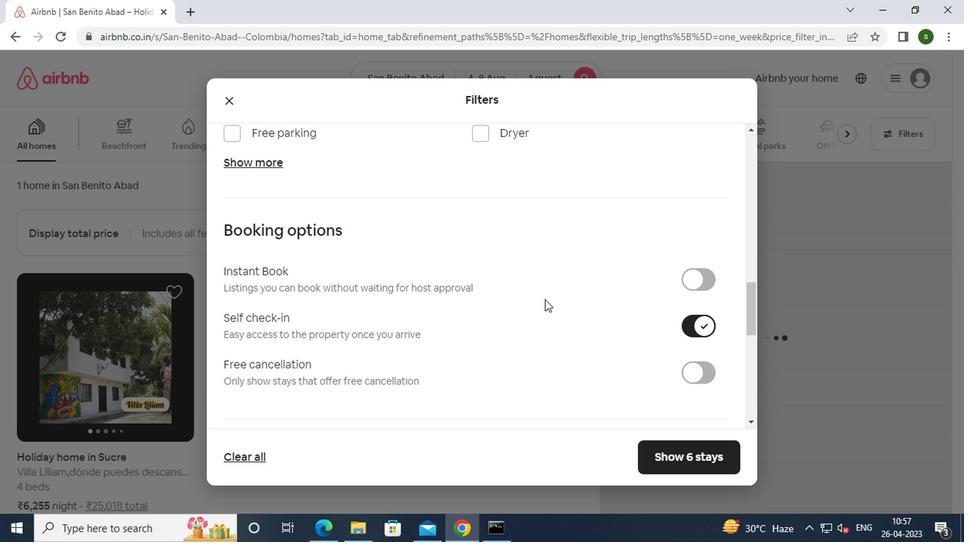 
Action: Mouse scrolled (542, 297) with delta (0, -1)
Screenshot: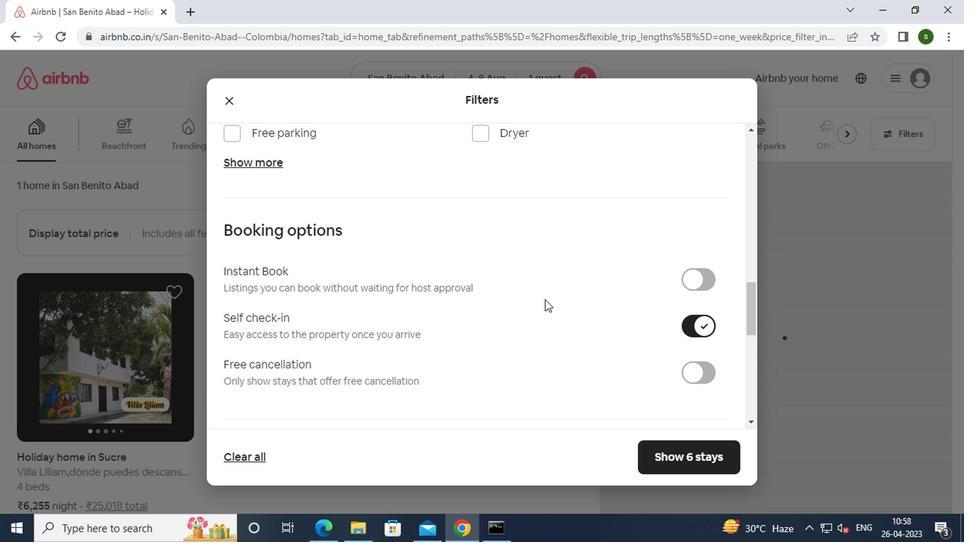 
Action: Mouse scrolled (542, 297) with delta (0, -1)
Screenshot: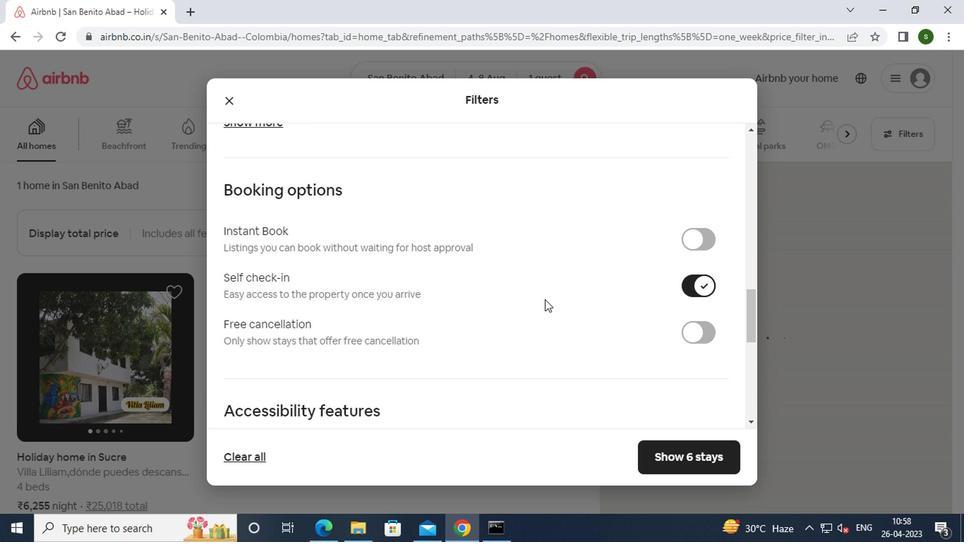 
Action: Mouse scrolled (542, 297) with delta (0, -1)
Screenshot: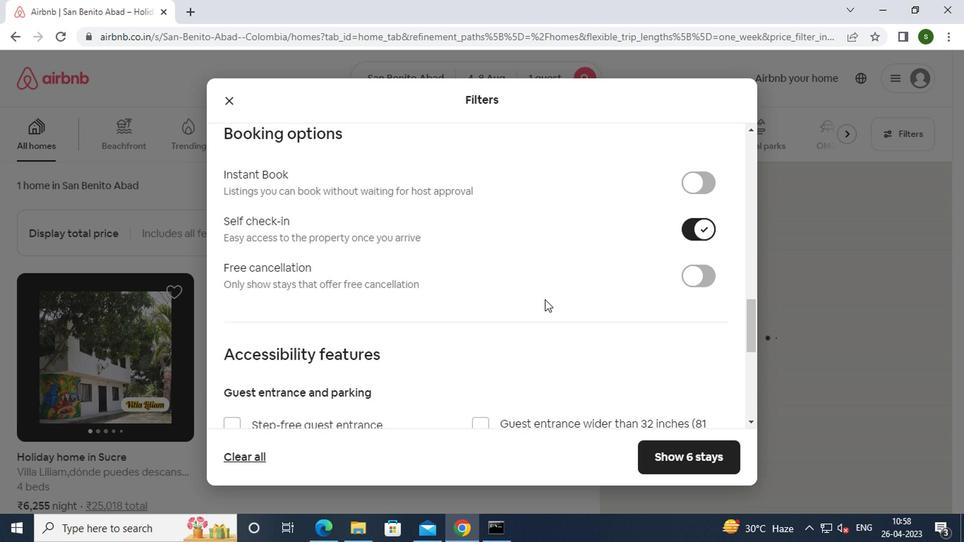 
Action: Mouse scrolled (542, 297) with delta (0, -1)
Screenshot: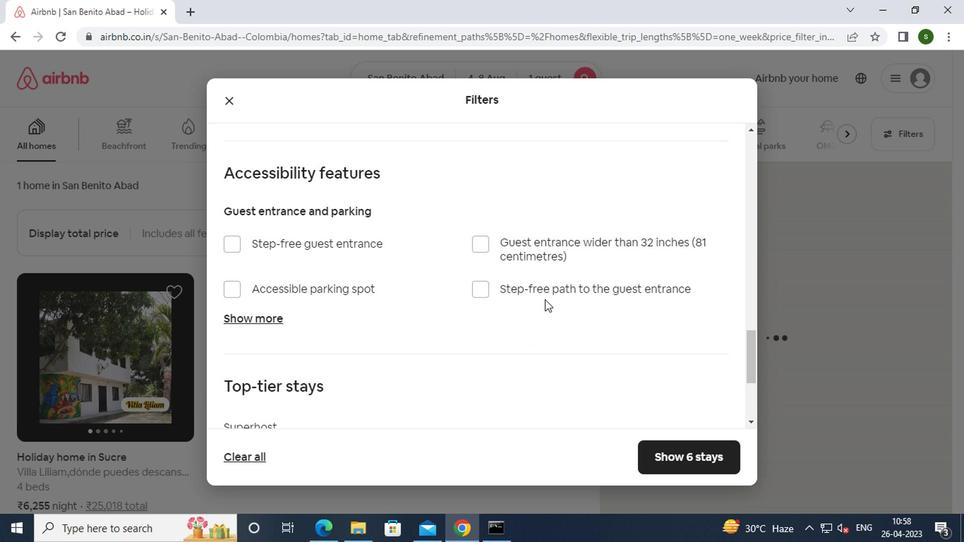 
Action: Mouse scrolled (542, 297) with delta (0, -1)
Screenshot: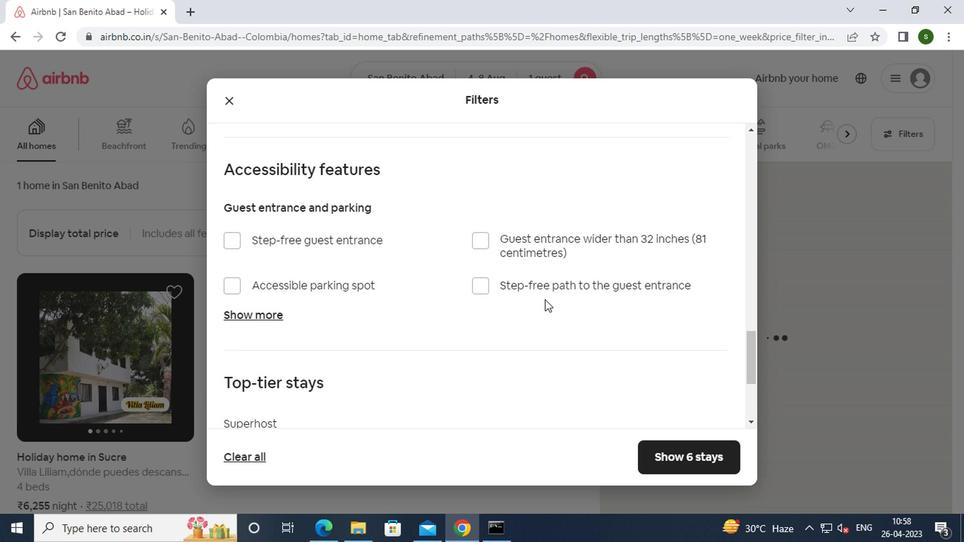 
Action: Mouse scrolled (542, 297) with delta (0, -1)
Screenshot: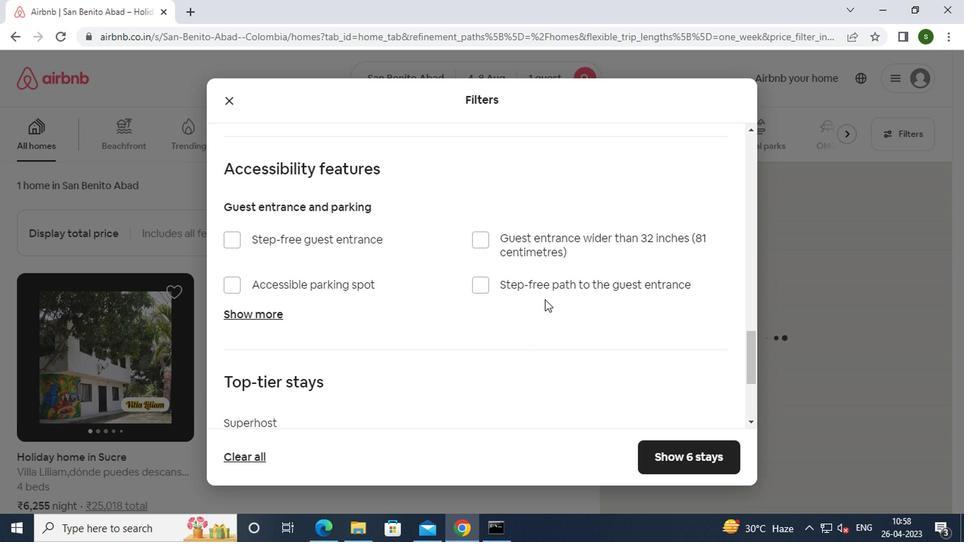 
Action: Mouse scrolled (542, 297) with delta (0, -1)
Screenshot: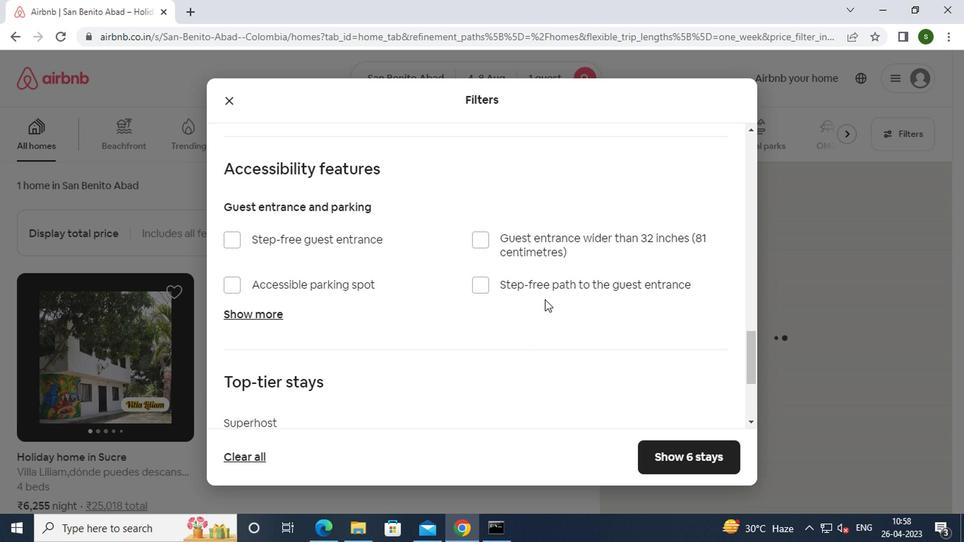 
Action: Mouse scrolled (542, 297) with delta (0, -1)
Screenshot: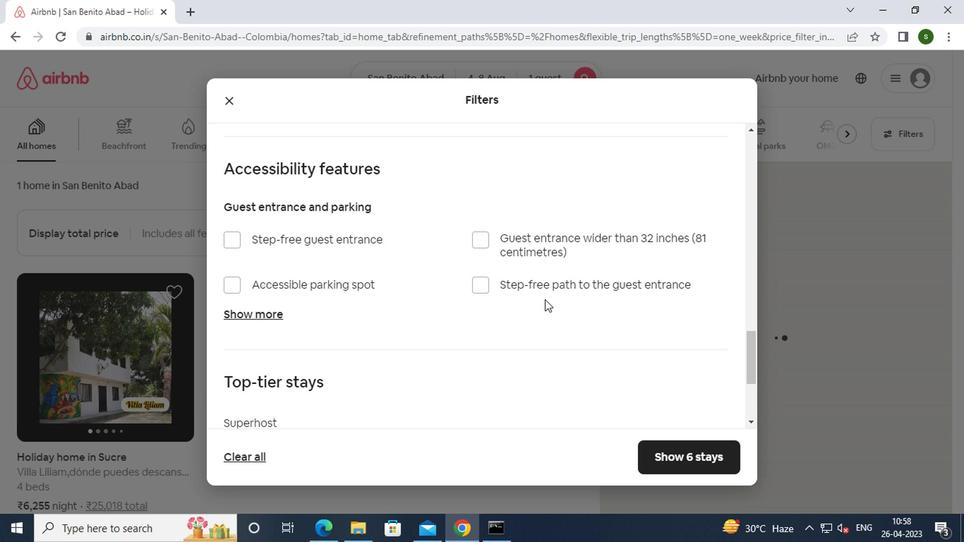 
Action: Mouse moved to (713, 449)
Screenshot: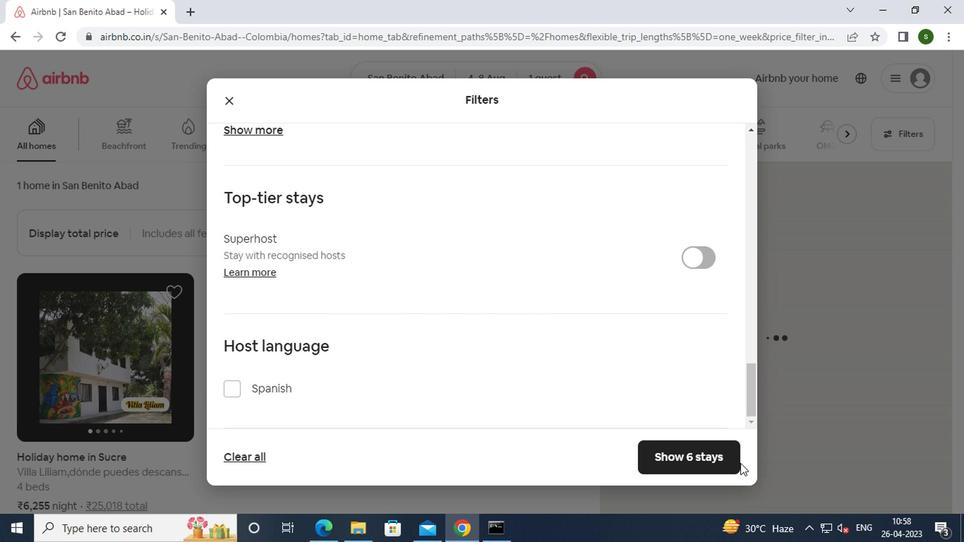 
Action: Mouse pressed left at (713, 449)
Screenshot: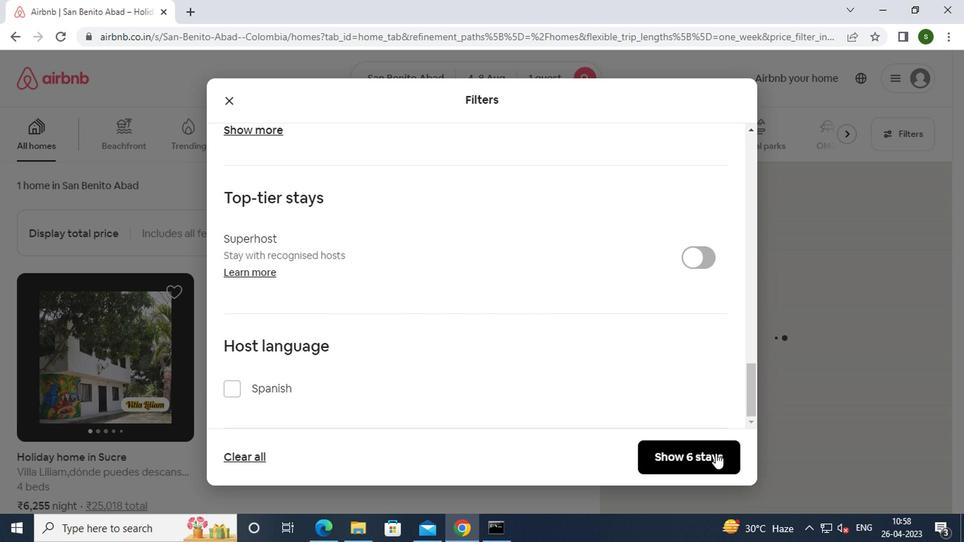 
